 Task: Search one way flight ticket for 2 adults, 4 children and 1 infant on lap in business from San Juan: Fernando Luis Ribas Dominicci Airport (isla Grande Airport) to Rockford: Chicago Rockford International Airport(was Northwest Chicagoland Regional Airport At Rockford) on 5-1-2023. Choice of flights is Westjet. Price is upto 88000. Outbound departure time preference is 22:45.
Action: Mouse moved to (284, 379)
Screenshot: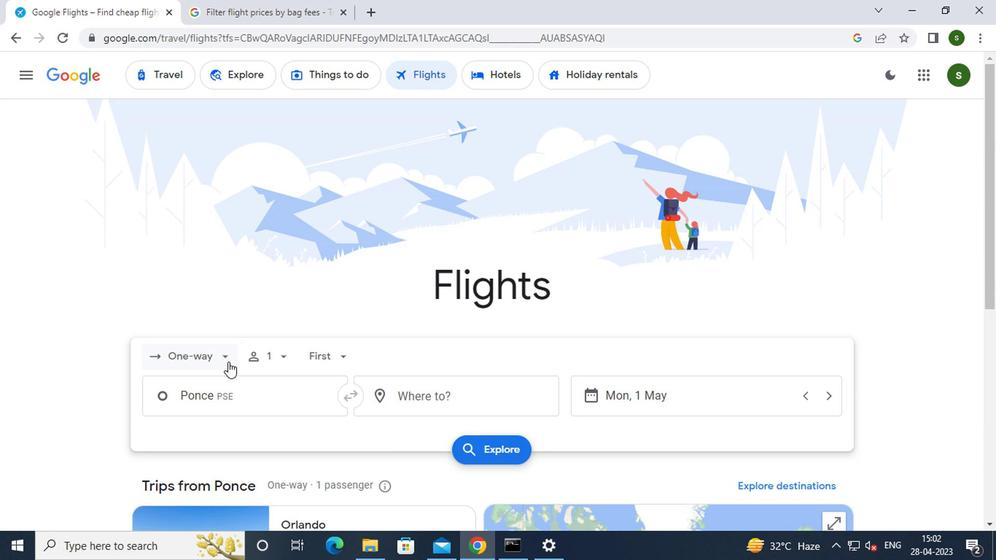 
Action: Mouse pressed left at (284, 379)
Screenshot: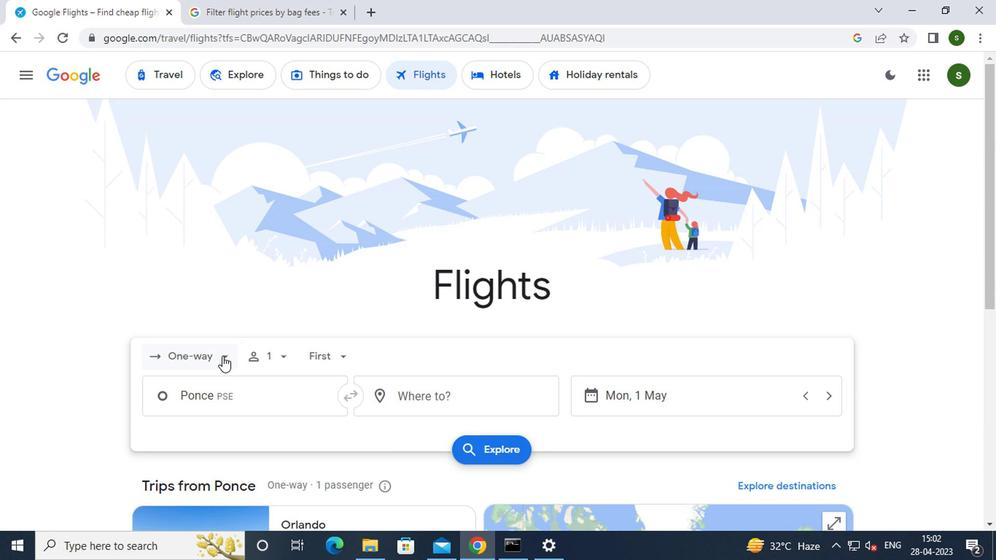 
Action: Mouse moved to (283, 421)
Screenshot: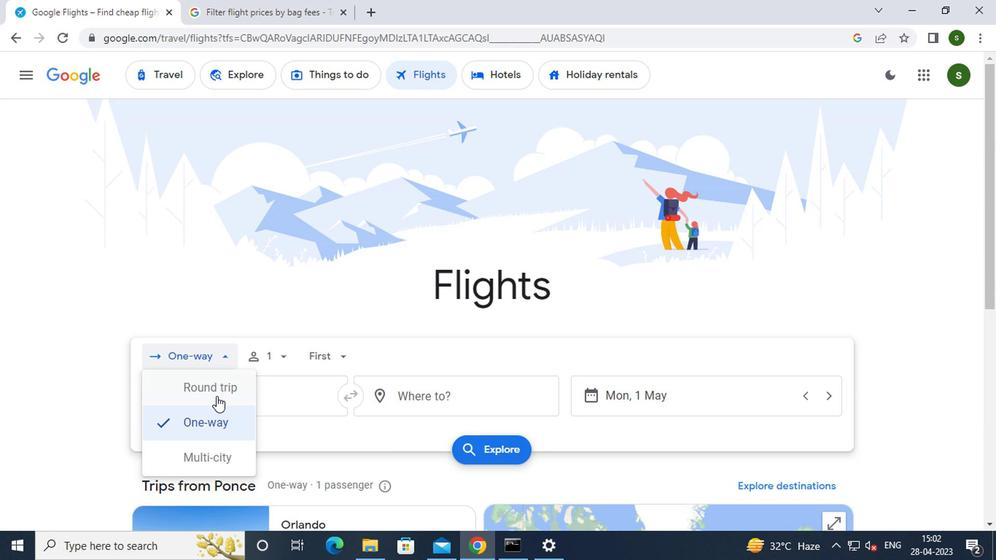 
Action: Mouse pressed left at (283, 421)
Screenshot: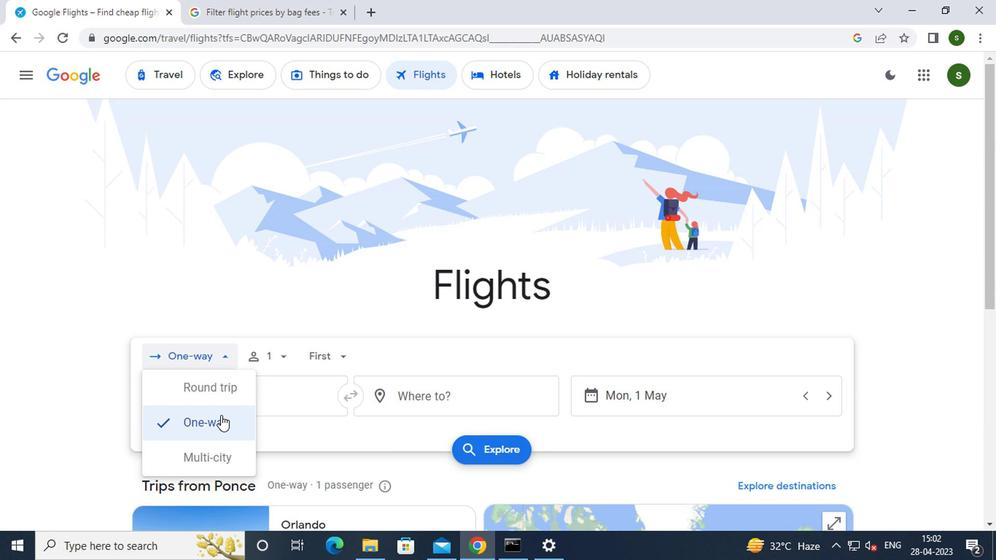 
Action: Mouse moved to (328, 376)
Screenshot: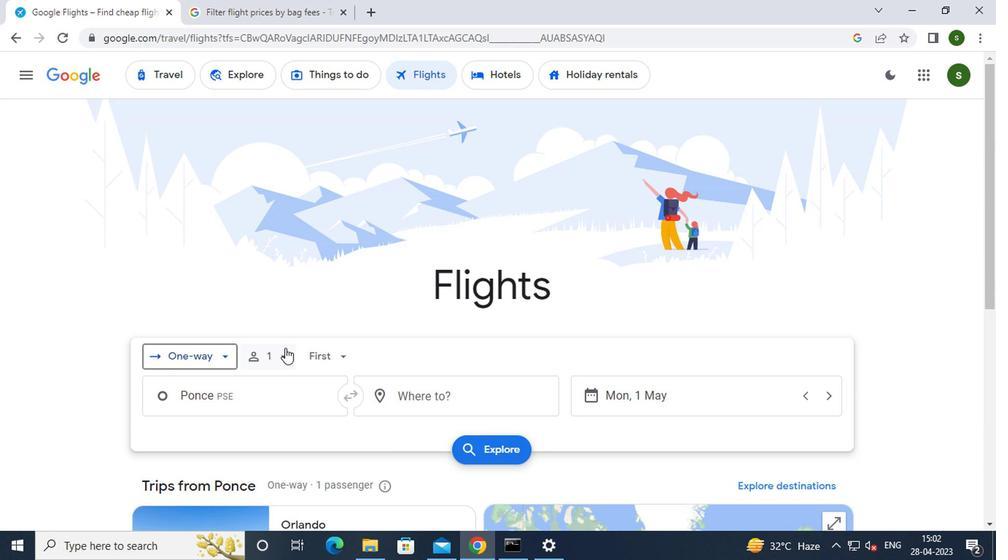 
Action: Mouse pressed left at (328, 376)
Screenshot: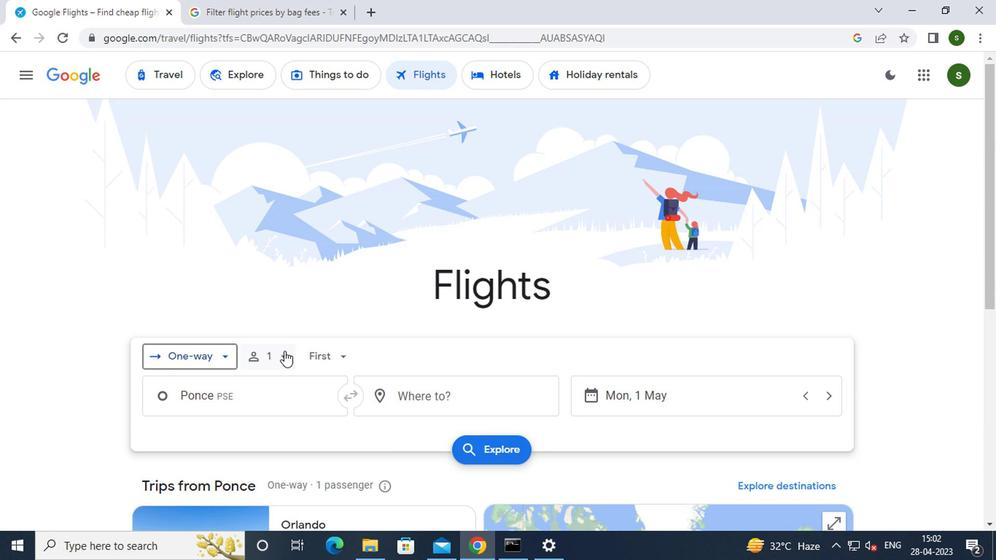 
Action: Mouse moved to (407, 404)
Screenshot: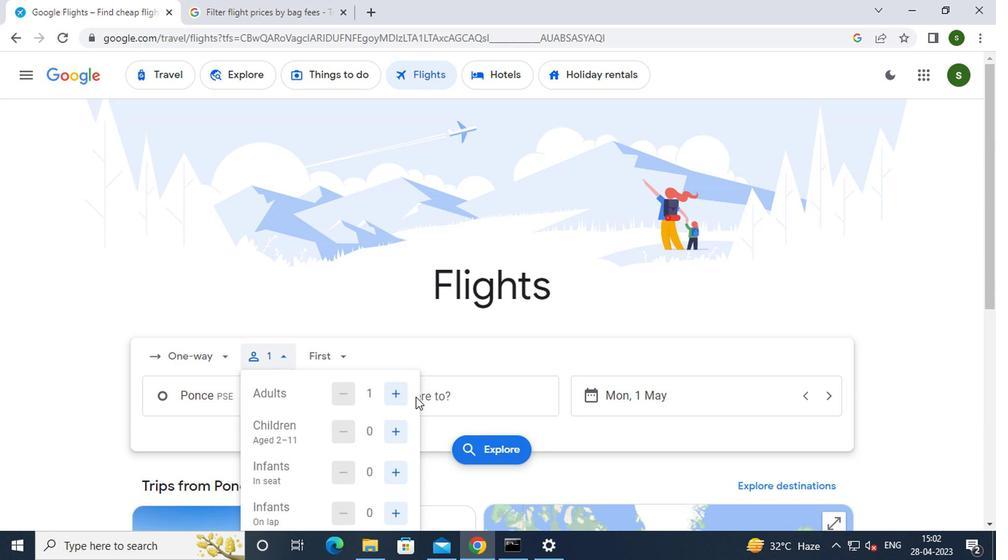 
Action: Mouse pressed left at (407, 404)
Screenshot: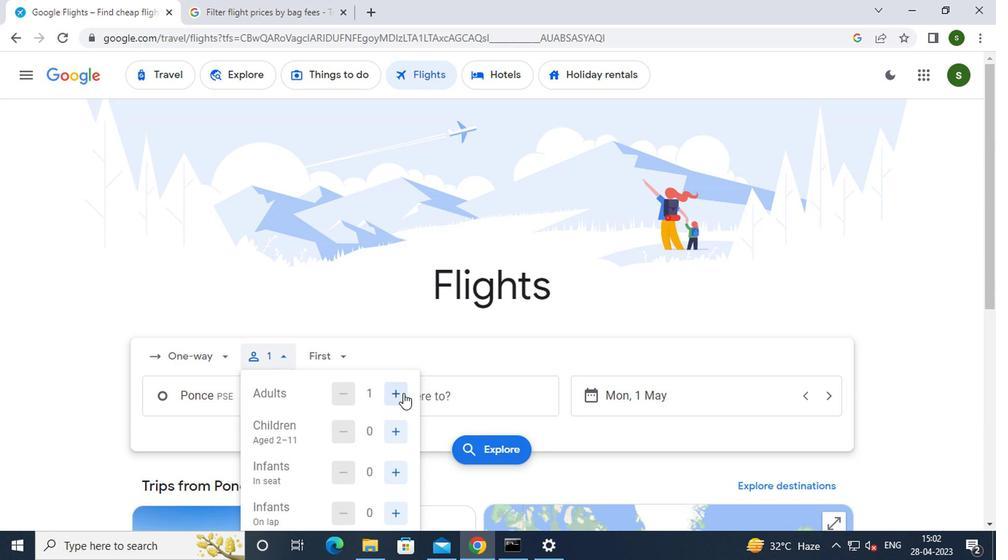 
Action: Mouse moved to (408, 434)
Screenshot: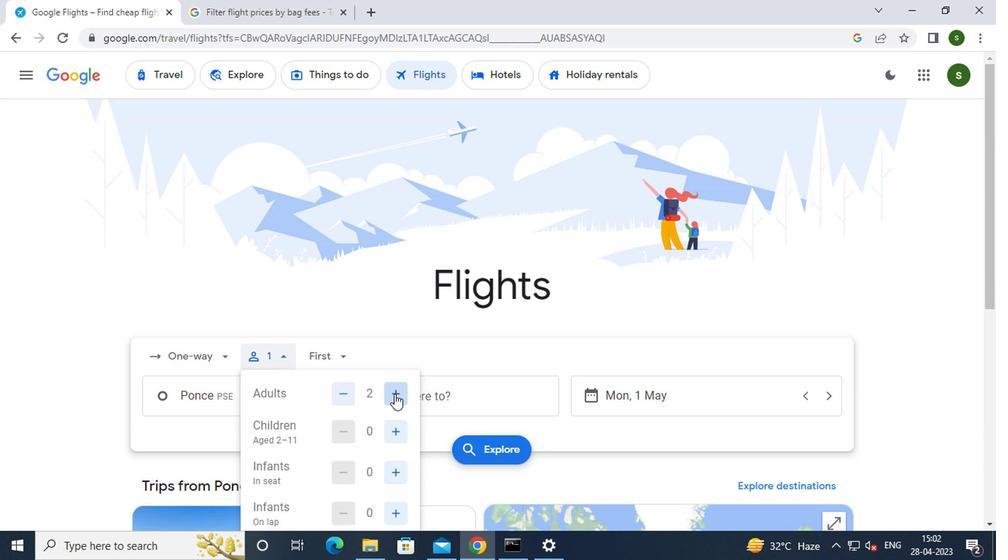 
Action: Mouse pressed left at (408, 434)
Screenshot: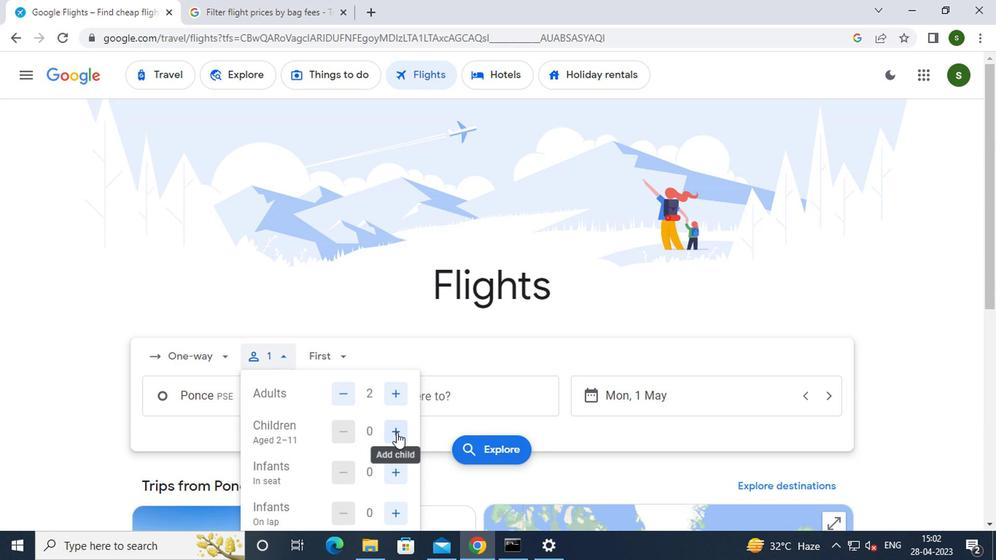 
Action: Mouse pressed left at (408, 434)
Screenshot: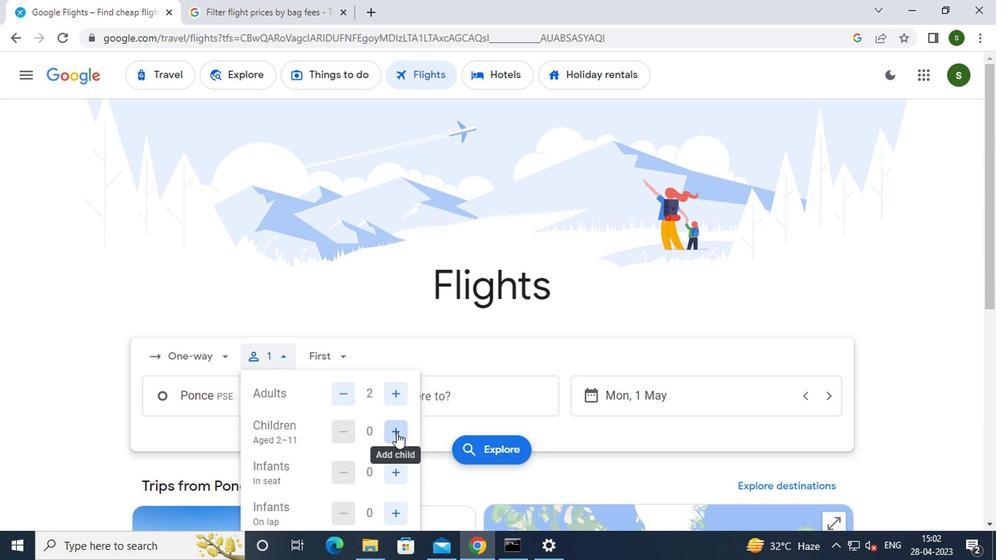 
Action: Mouse pressed left at (408, 434)
Screenshot: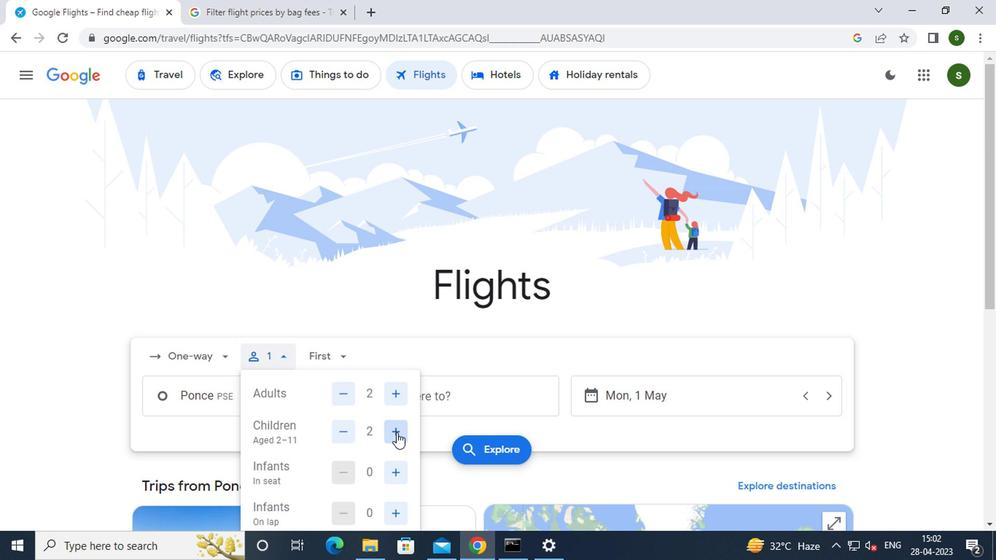 
Action: Mouse pressed left at (408, 434)
Screenshot: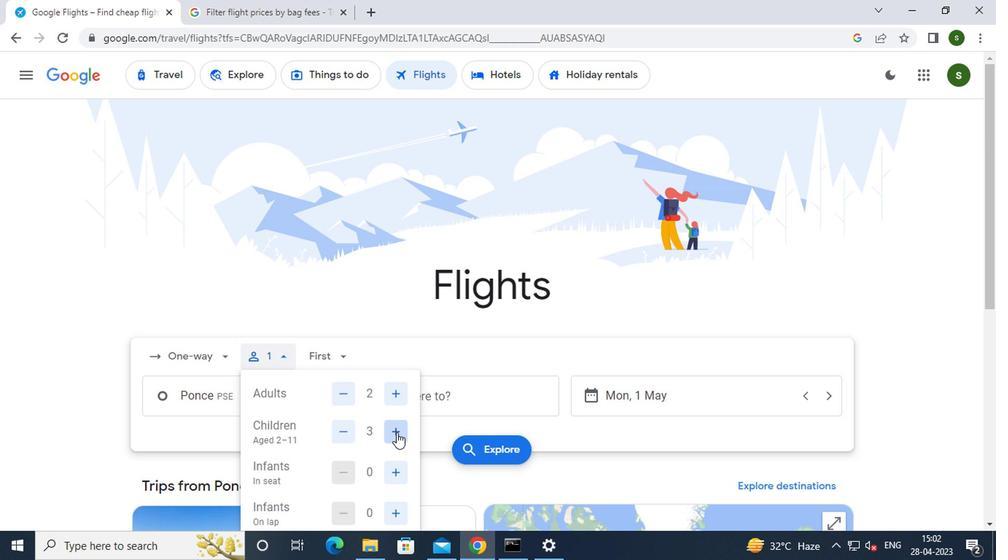 
Action: Mouse moved to (406, 493)
Screenshot: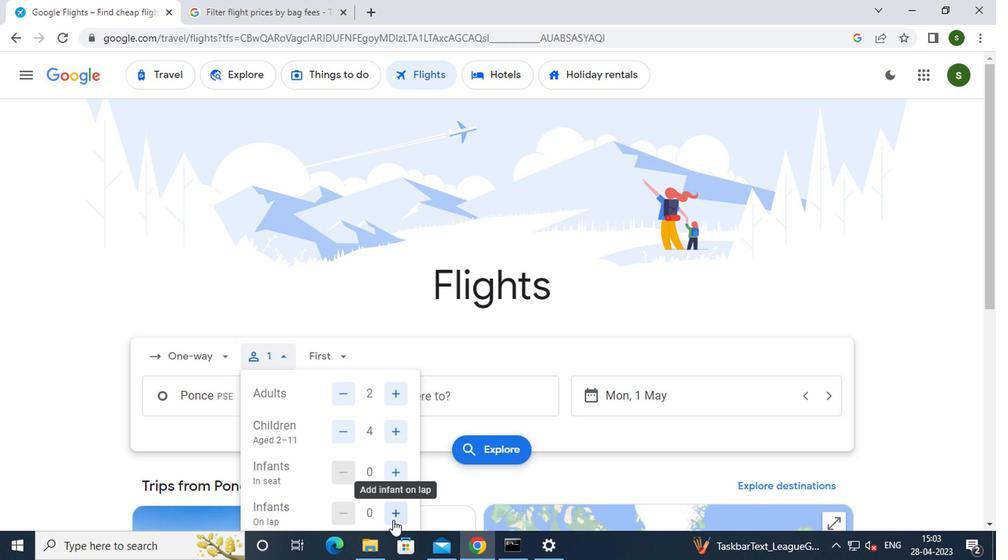 
Action: Mouse pressed left at (406, 493)
Screenshot: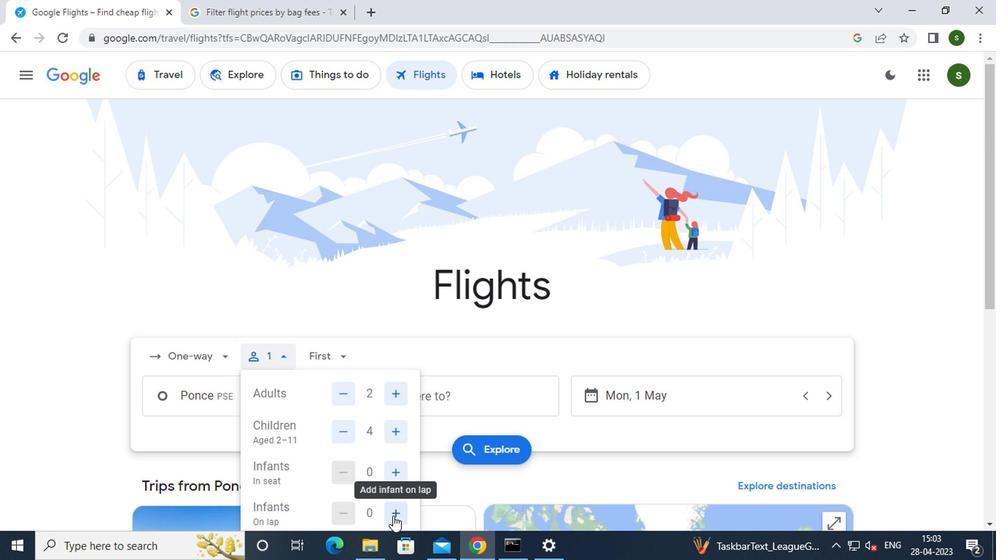 
Action: Mouse moved to (371, 374)
Screenshot: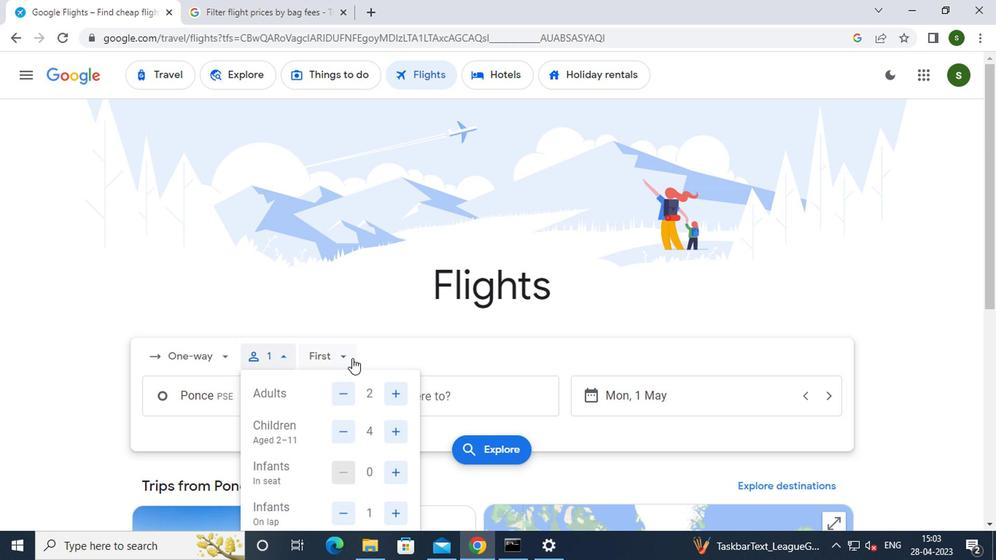 
Action: Mouse pressed left at (371, 374)
Screenshot: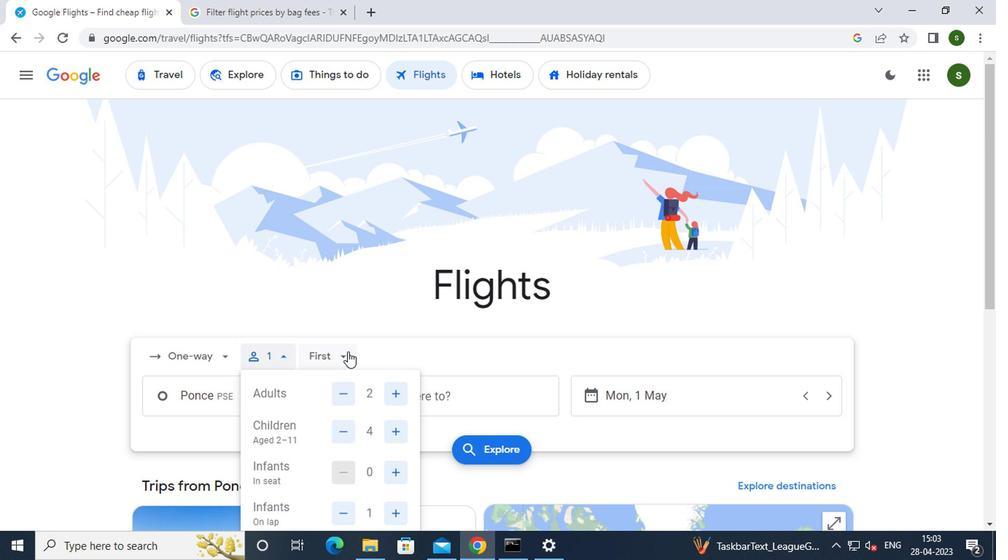 
Action: Mouse moved to (402, 455)
Screenshot: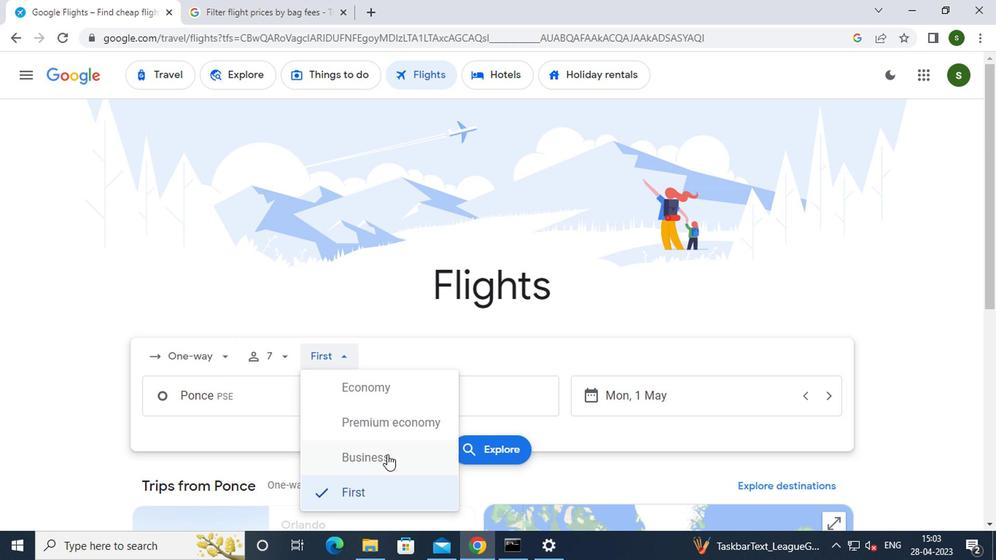 
Action: Mouse pressed left at (402, 455)
Screenshot: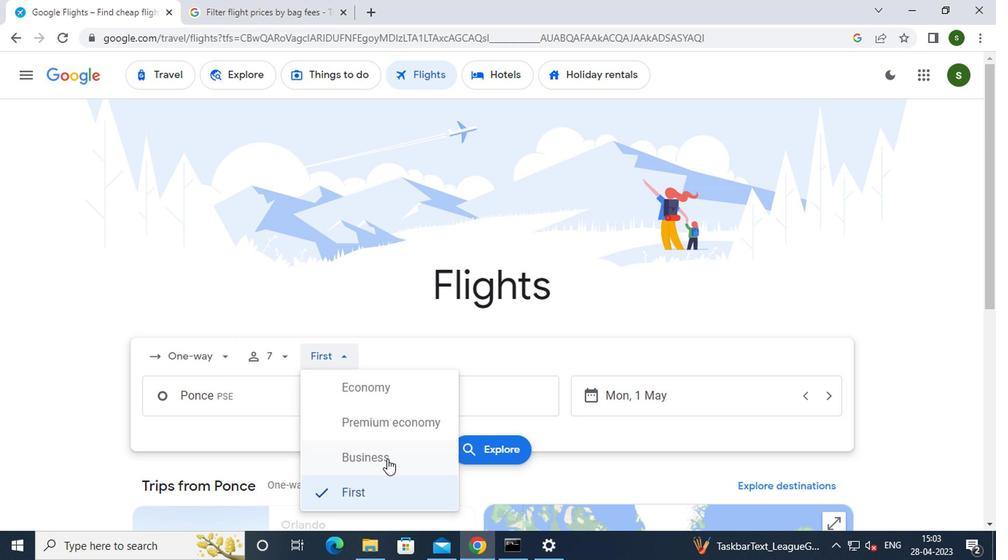 
Action: Mouse moved to (334, 414)
Screenshot: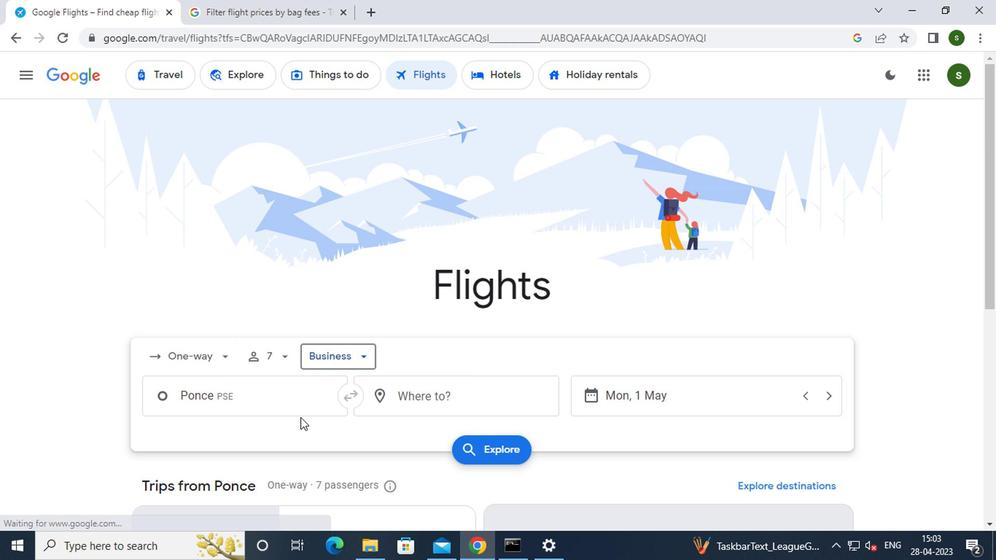 
Action: Mouse pressed left at (334, 414)
Screenshot: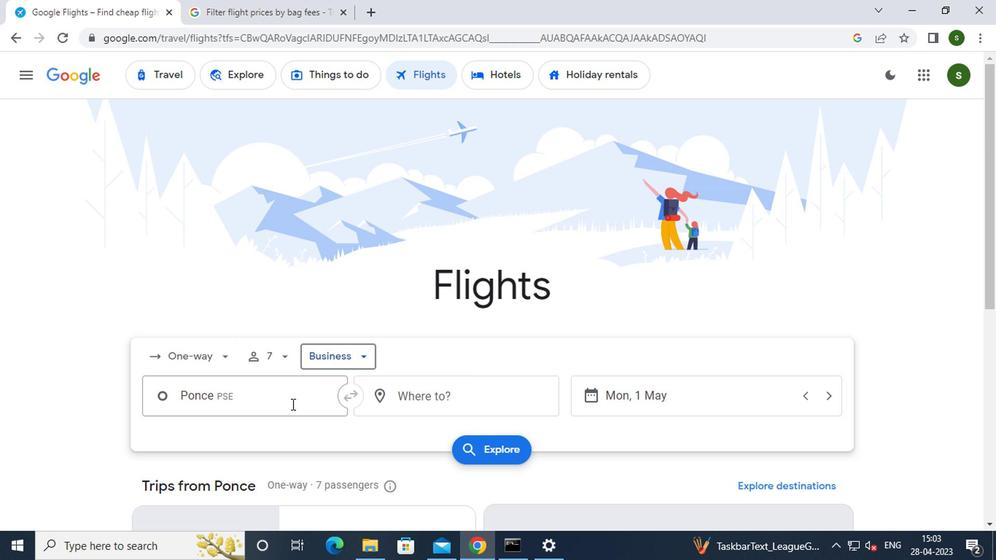 
Action: Key pressed s<Key.caps_lock>an<Key.space><Key.caps_lock>j<Key.caps_lock>uan
Screenshot: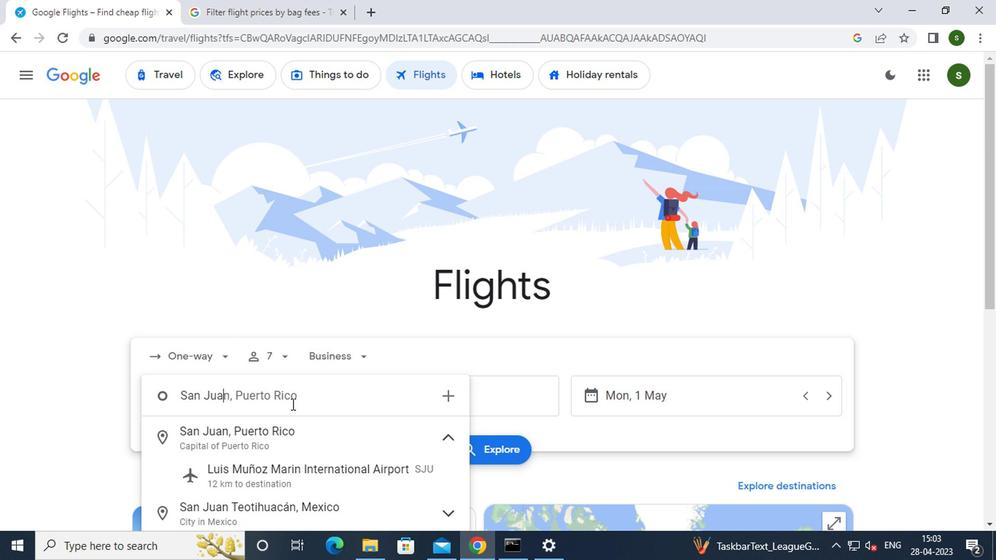
Action: Mouse scrolled (334, 413) with delta (0, 0)
Screenshot: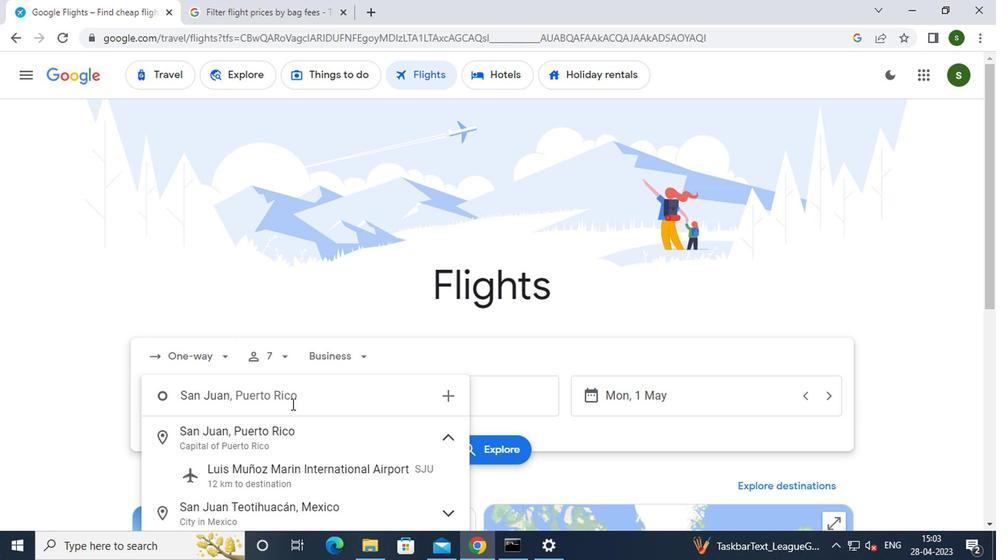 
Action: Mouse scrolled (334, 413) with delta (0, 0)
Screenshot: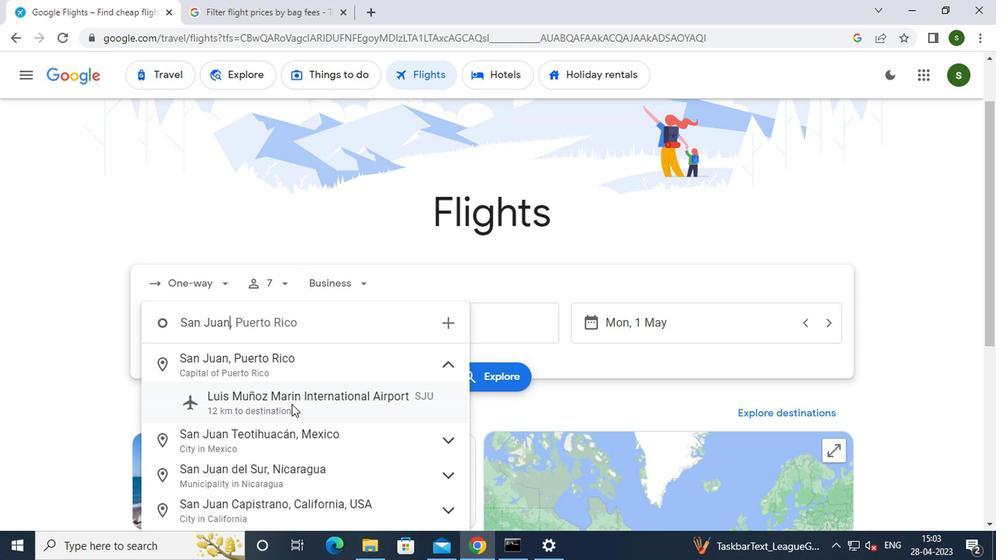 
Action: Mouse moved to (325, 302)
Screenshot: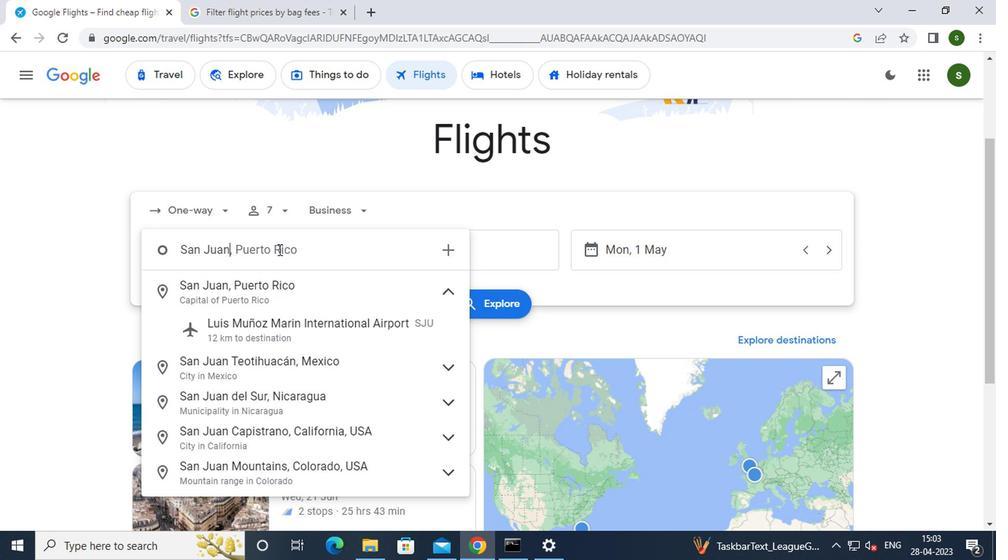 
Action: Key pressed <Key.backspace><Key.backspace><Key.backspace><Key.backspace><Key.backspace><Key.backspace><Key.backspace><Key.backspace><Key.backspace><Key.caps_lock>f<Key.caps_lock>ernando<Key.space>
Screenshot: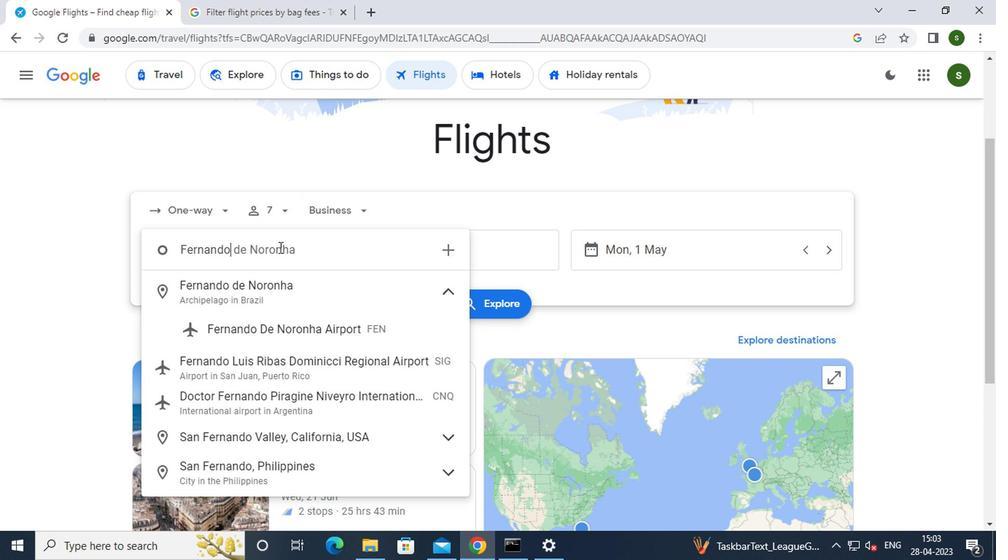 
Action: Mouse moved to (352, 383)
Screenshot: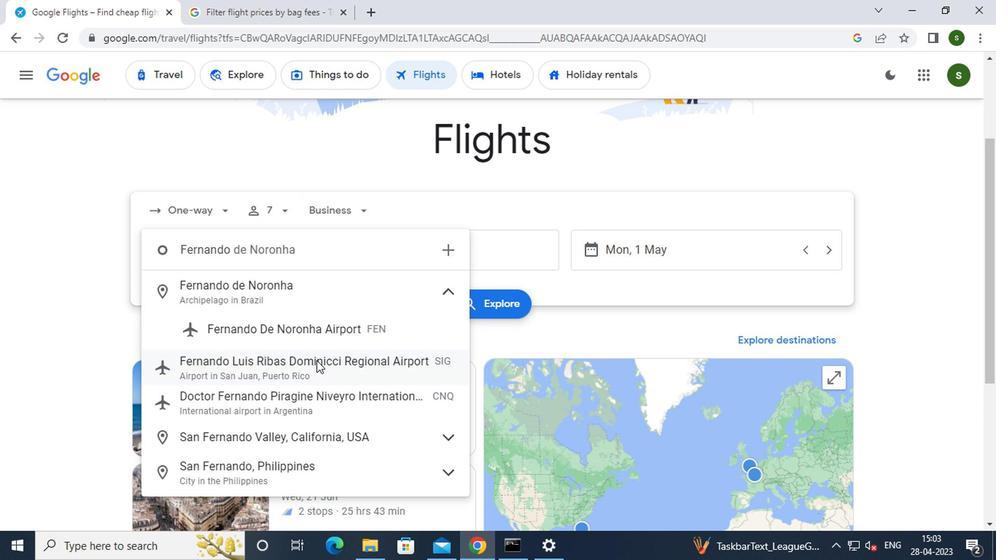 
Action: Mouse pressed left at (352, 383)
Screenshot: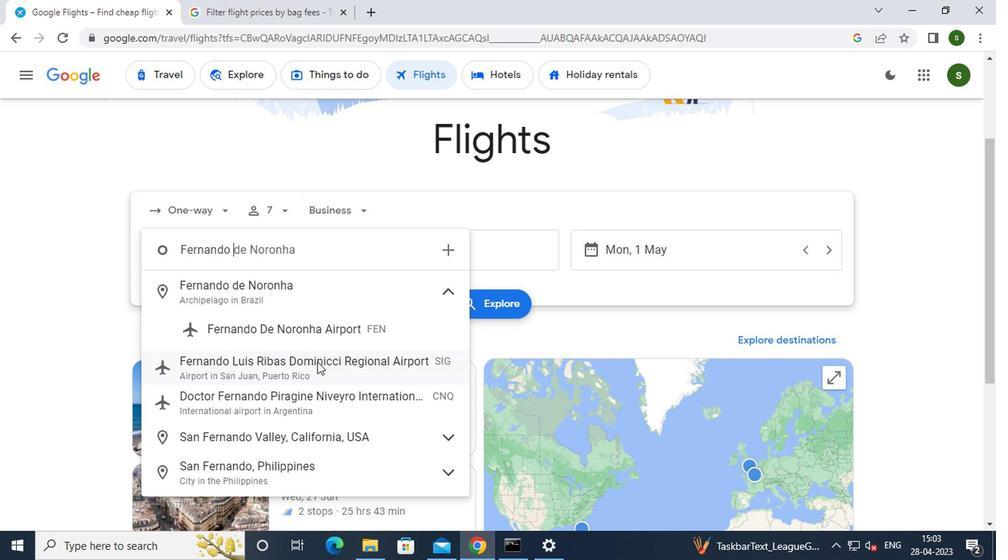 
Action: Mouse moved to (442, 307)
Screenshot: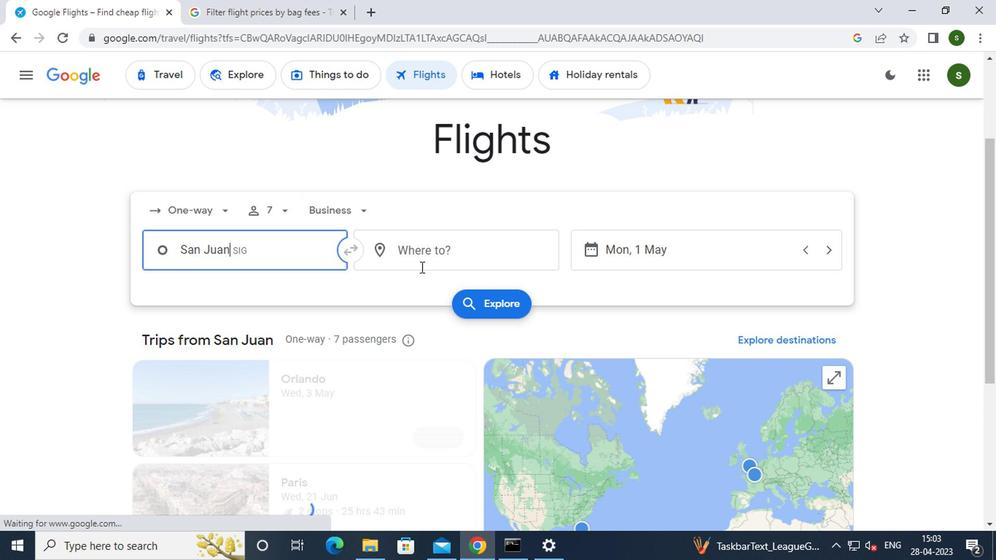 
Action: Mouse pressed left at (442, 307)
Screenshot: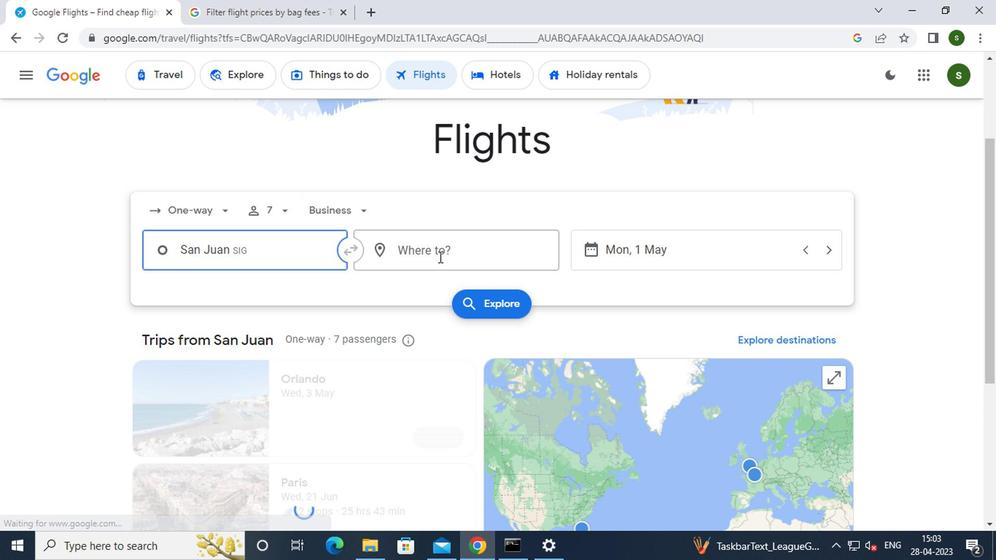 
Action: Key pressed <Key.caps_lock>r<Key.caps_lock>ockford
Screenshot: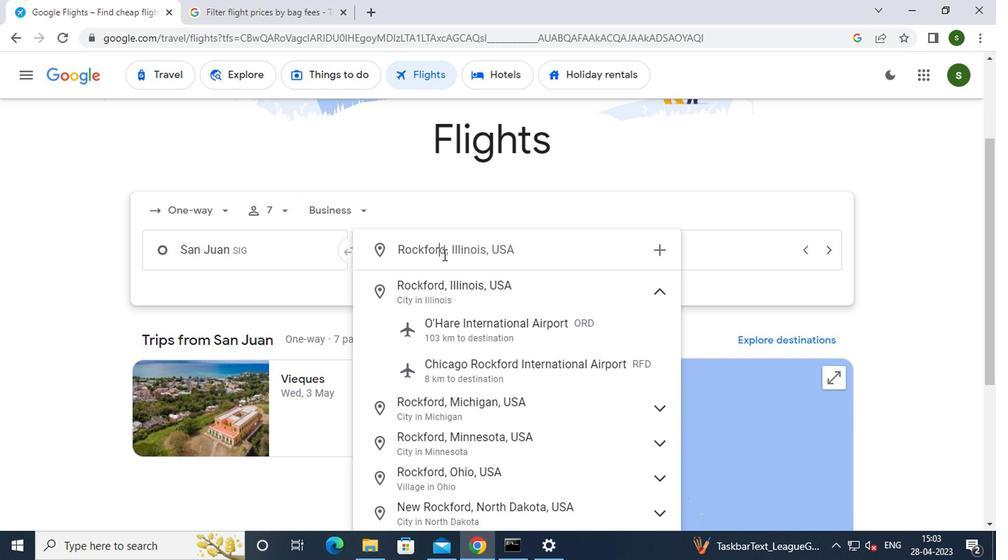 
Action: Mouse moved to (490, 390)
Screenshot: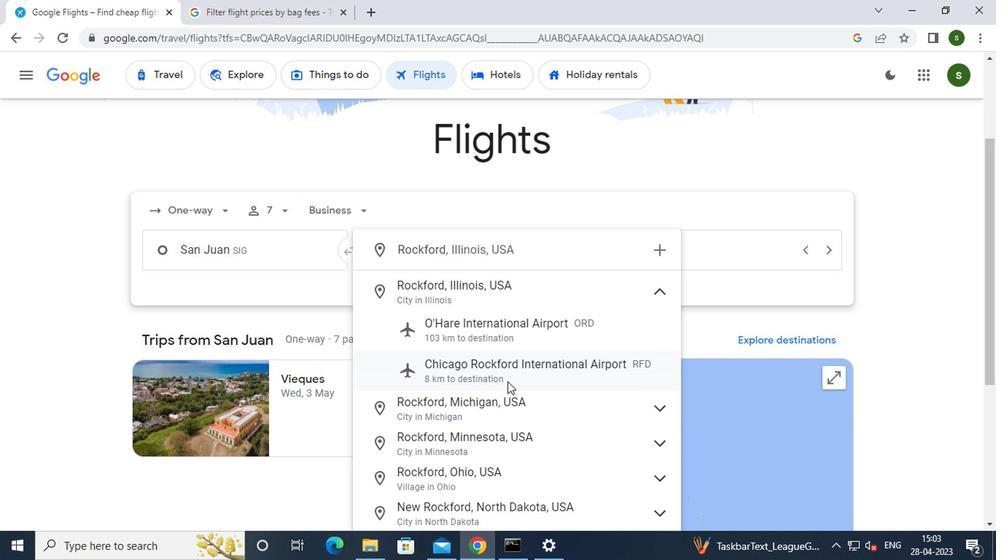 
Action: Mouse pressed left at (490, 390)
Screenshot: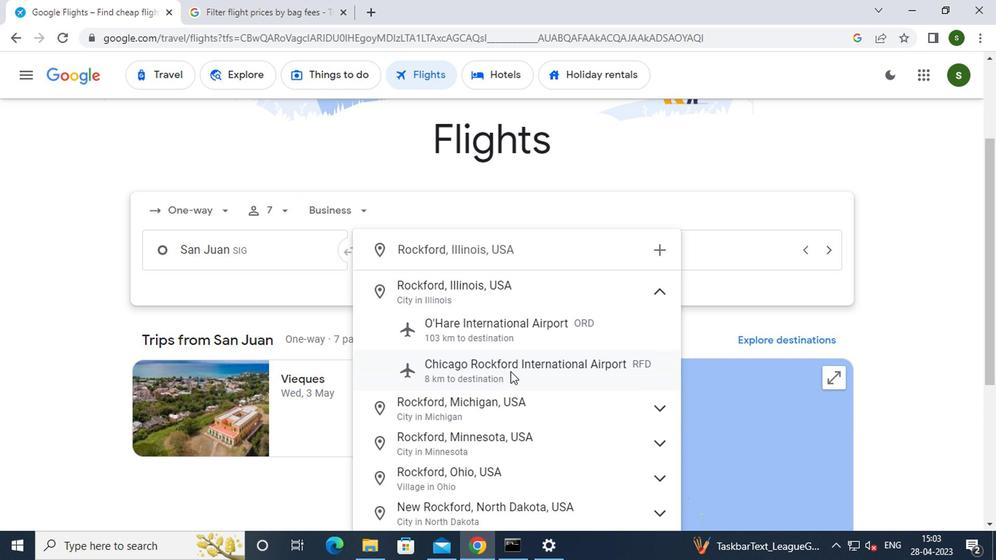 
Action: Mouse moved to (610, 305)
Screenshot: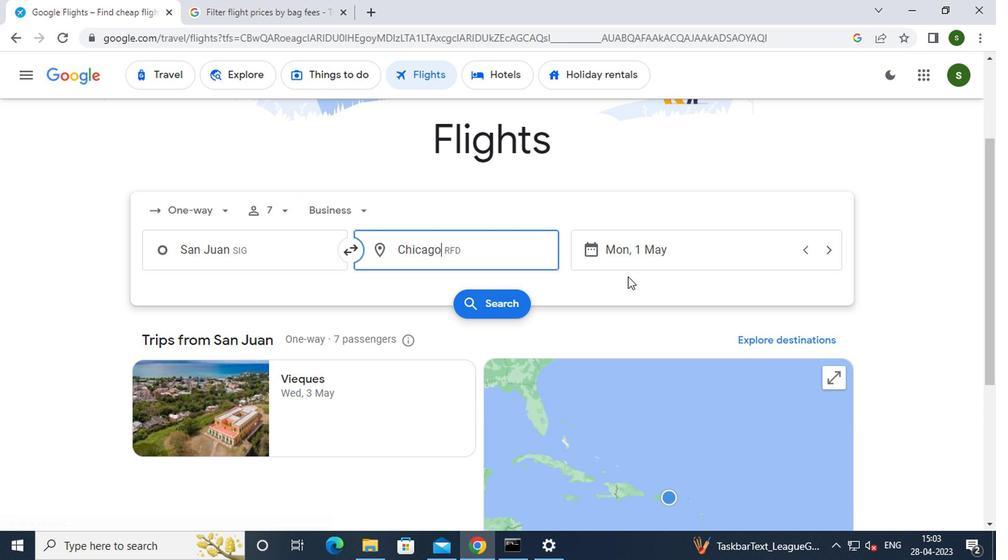 
Action: Mouse pressed left at (610, 305)
Screenshot: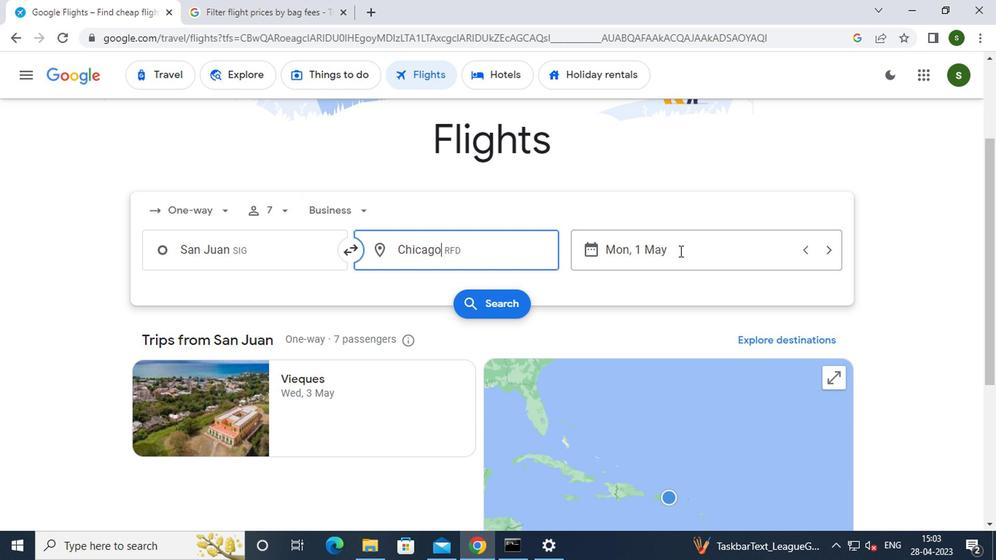 
Action: Mouse moved to (581, 316)
Screenshot: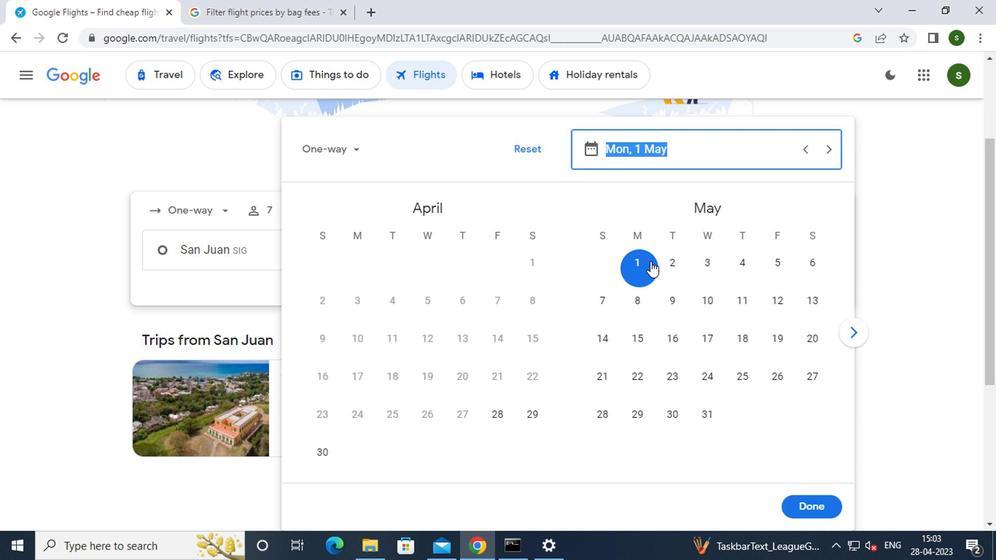 
Action: Mouse pressed left at (581, 316)
Screenshot: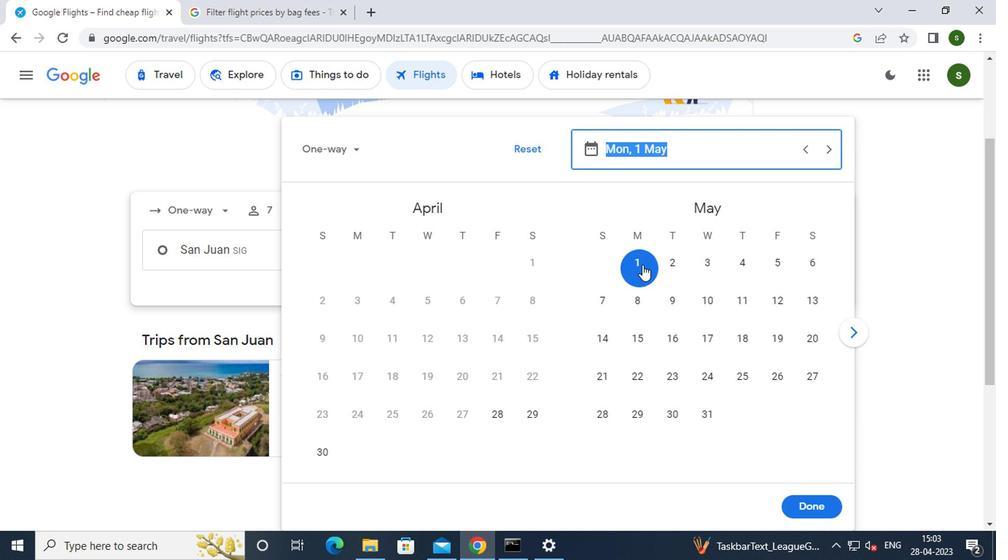 
Action: Mouse moved to (695, 484)
Screenshot: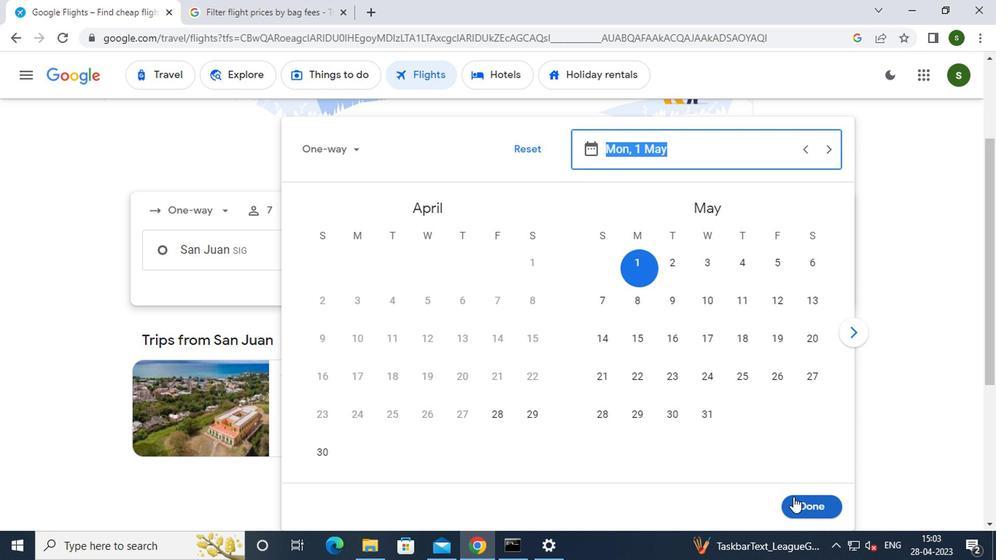 
Action: Mouse pressed left at (695, 484)
Screenshot: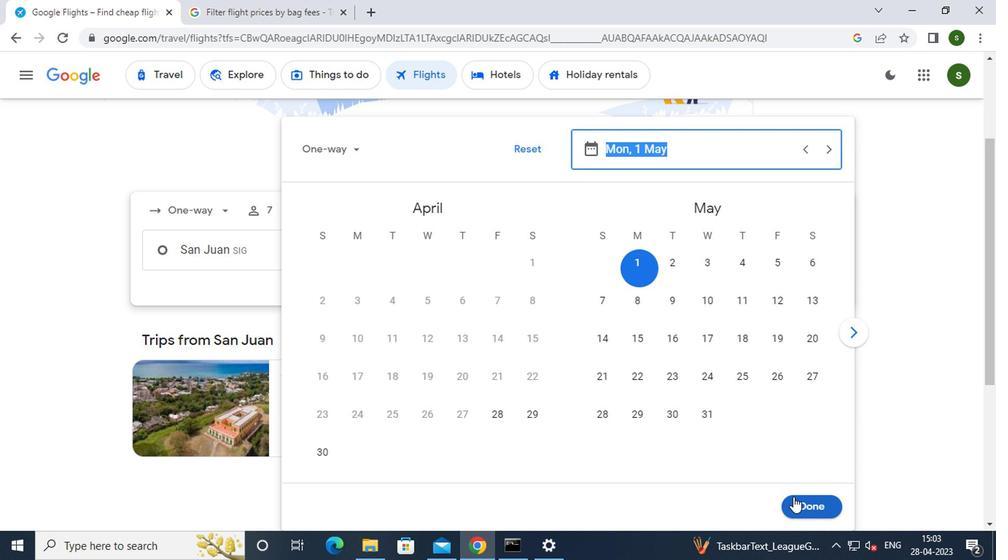 
Action: Mouse moved to (477, 349)
Screenshot: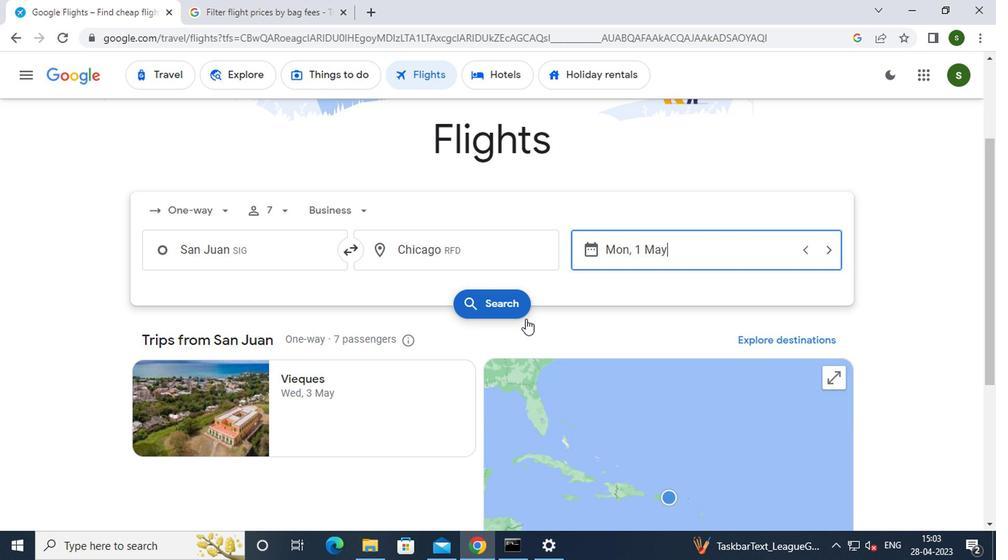 
Action: Mouse pressed left at (477, 349)
Screenshot: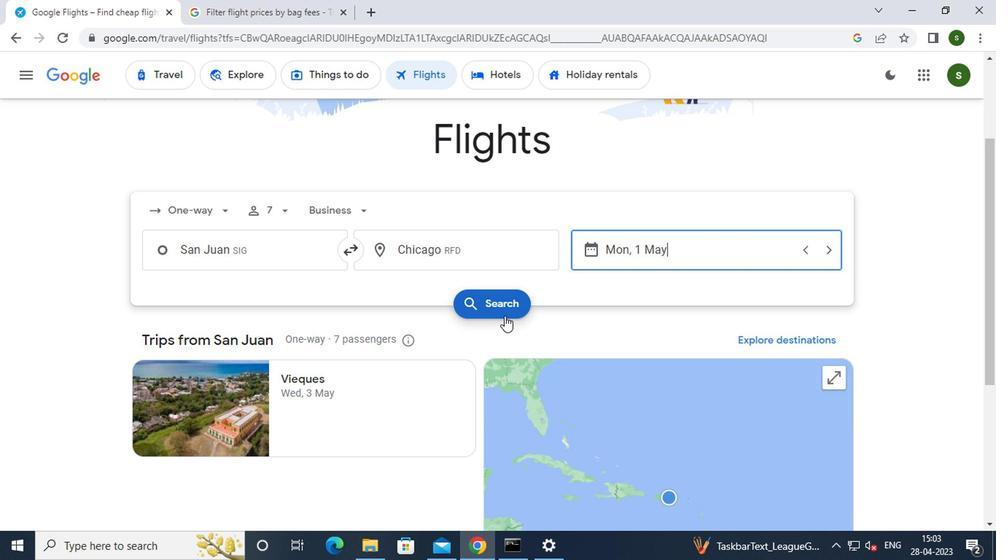 
Action: Mouse moved to (239, 274)
Screenshot: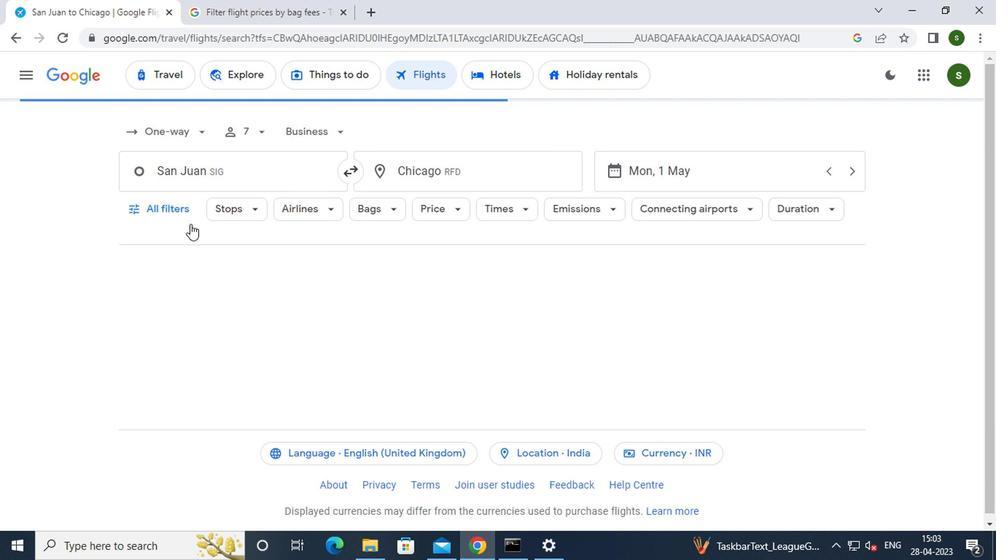 
Action: Mouse pressed left at (239, 274)
Screenshot: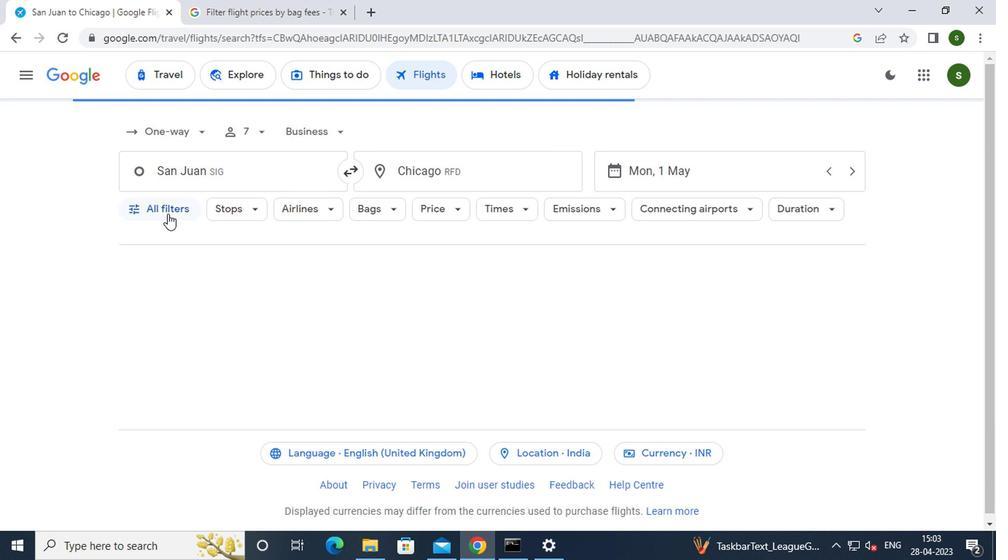 
Action: Mouse moved to (319, 359)
Screenshot: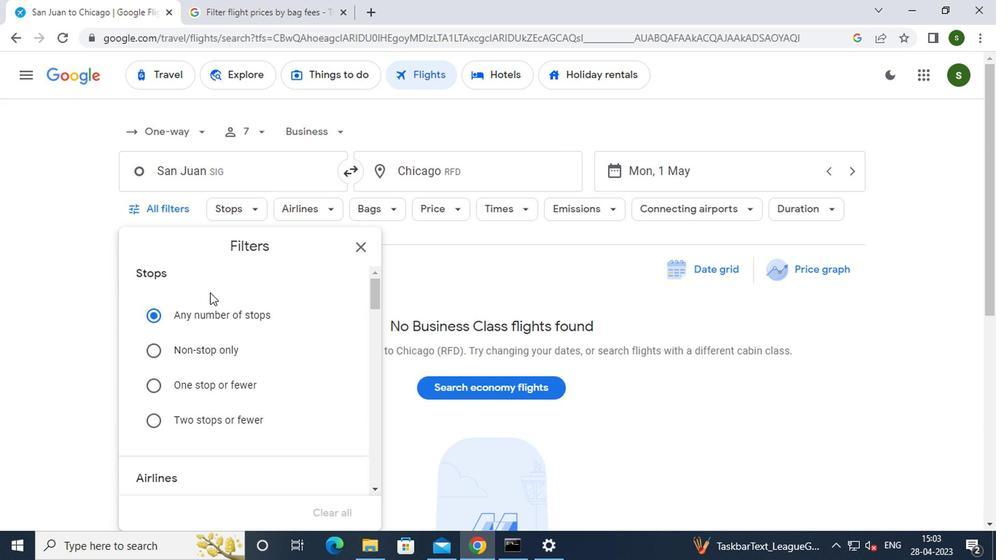 
Action: Mouse scrolled (319, 358) with delta (0, 0)
Screenshot: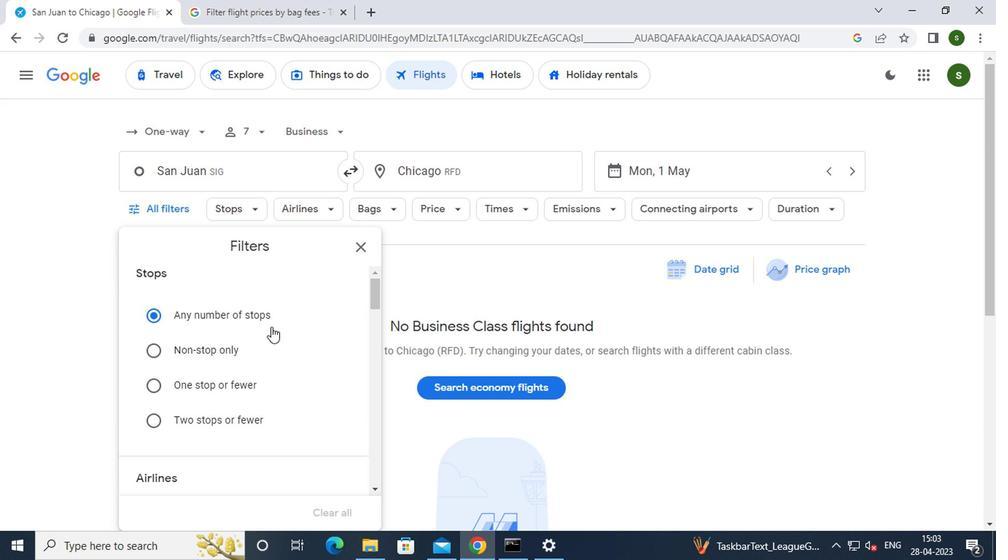 
Action: Mouse scrolled (319, 358) with delta (0, 0)
Screenshot: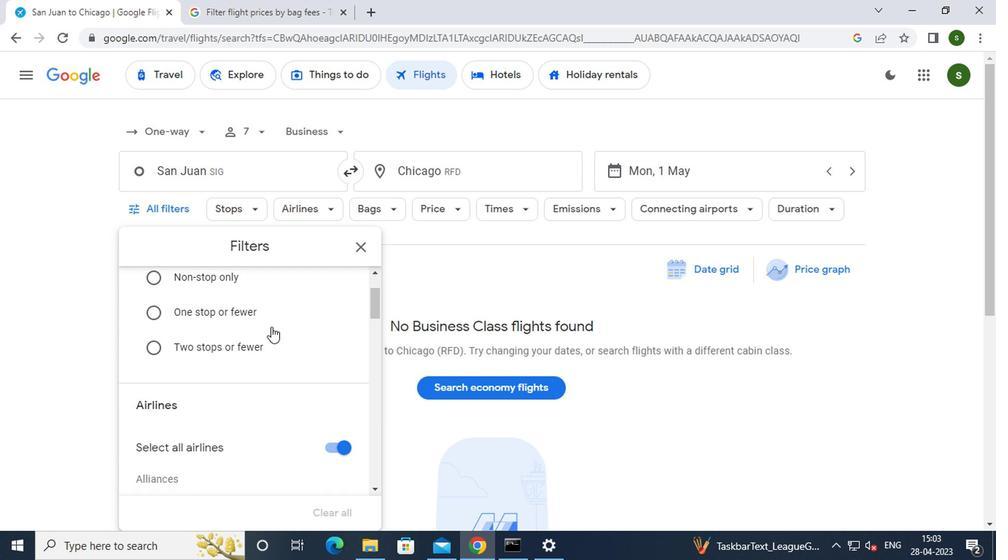 
Action: Mouse moved to (369, 389)
Screenshot: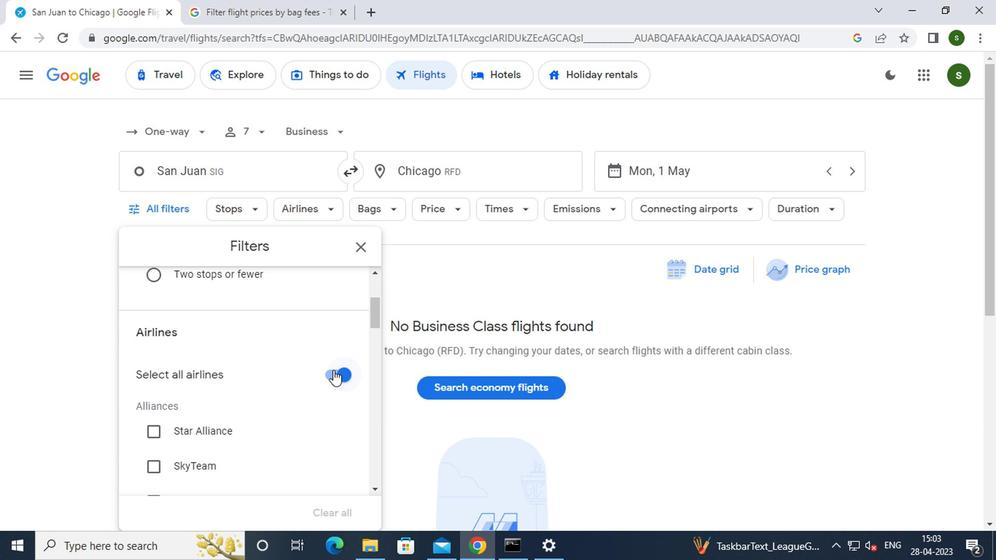 
Action: Mouse pressed left at (369, 389)
Screenshot: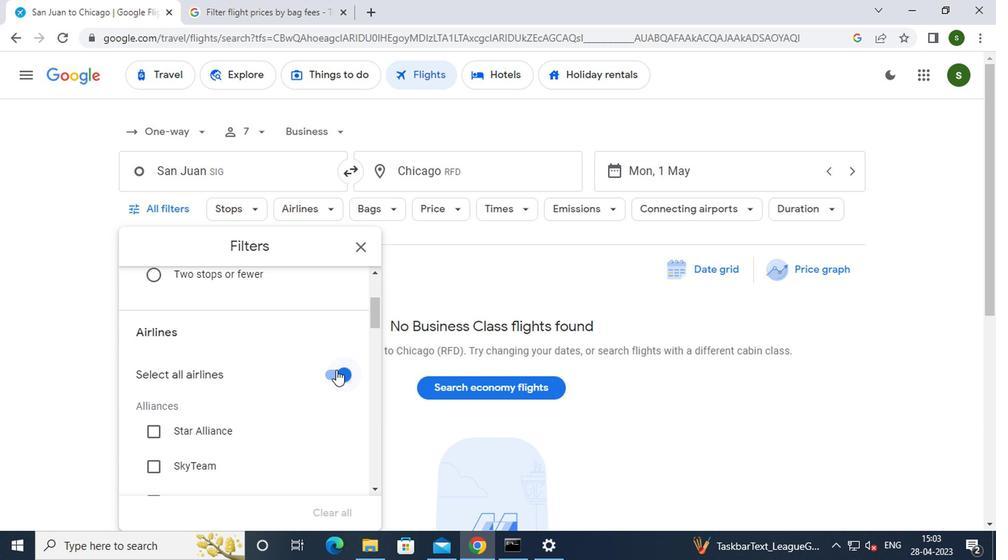 
Action: Mouse moved to (337, 389)
Screenshot: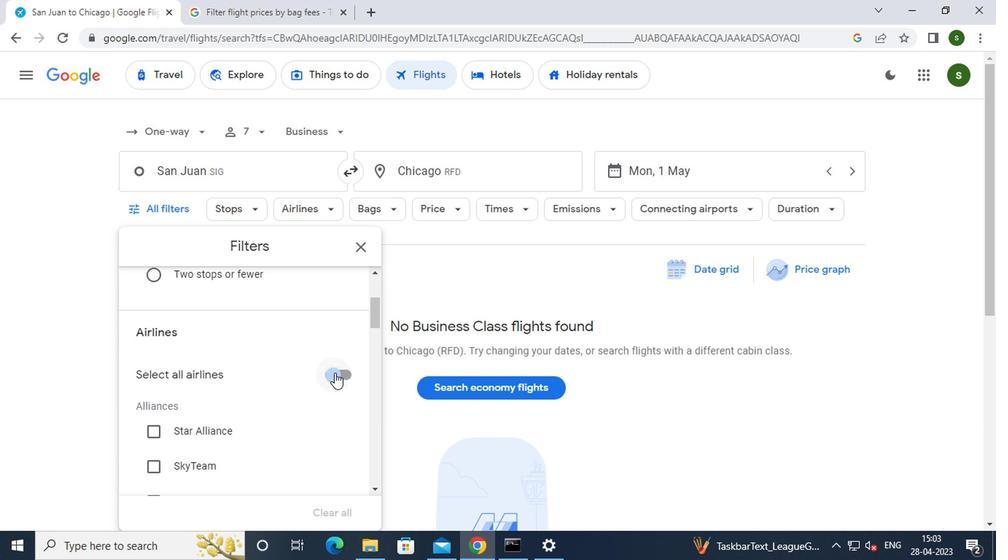 
Action: Mouse scrolled (337, 389) with delta (0, 0)
Screenshot: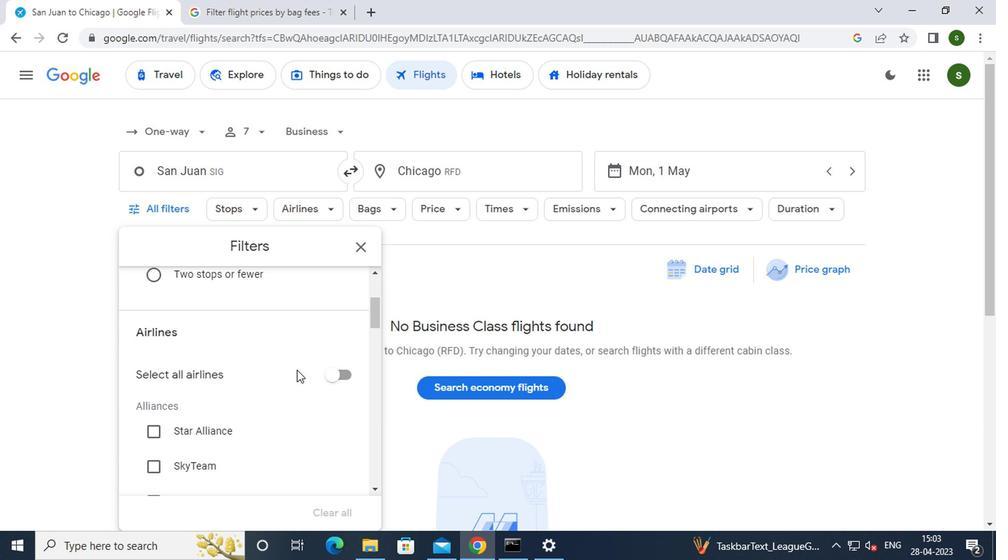 
Action: Mouse scrolled (337, 389) with delta (0, 0)
Screenshot: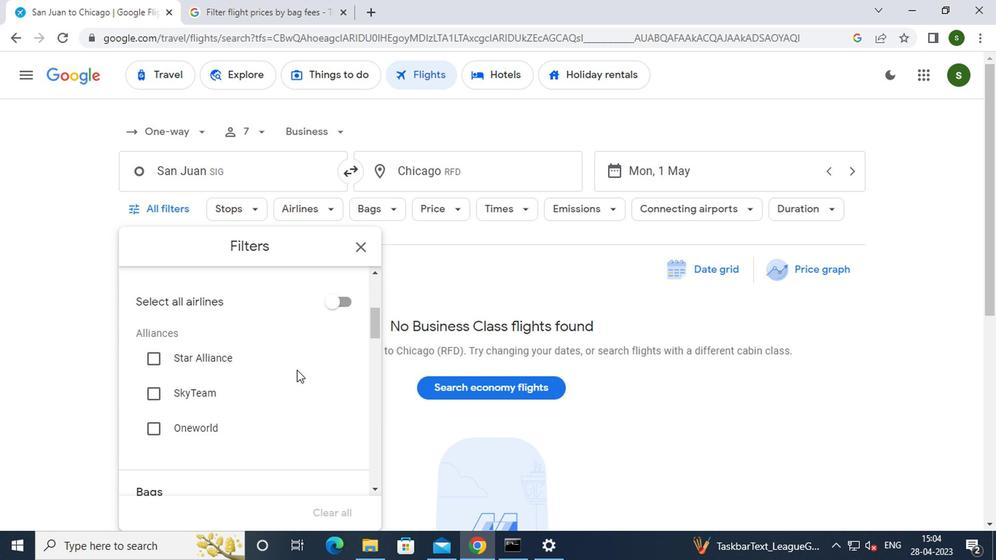 
Action: Mouse scrolled (337, 389) with delta (0, 0)
Screenshot: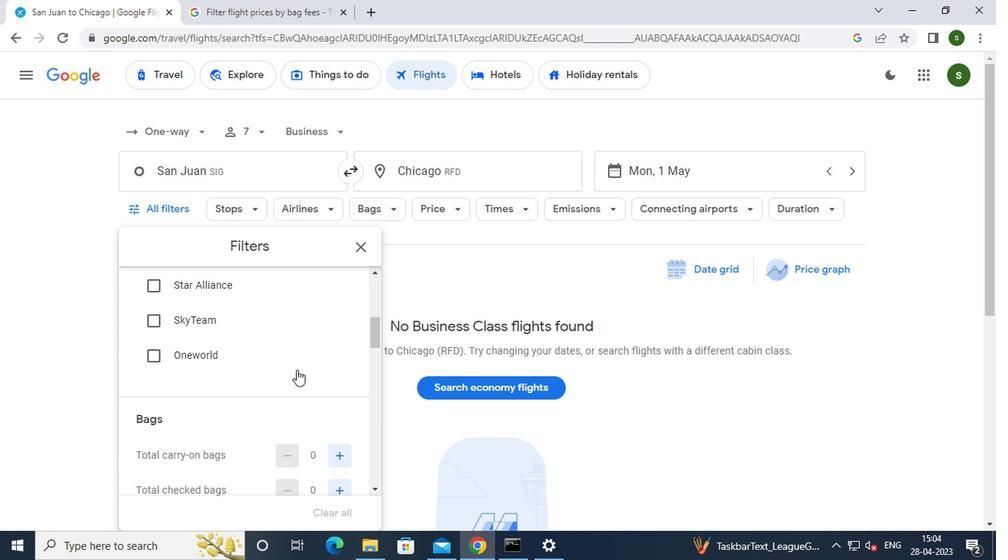
Action: Mouse scrolled (337, 389) with delta (0, 0)
Screenshot: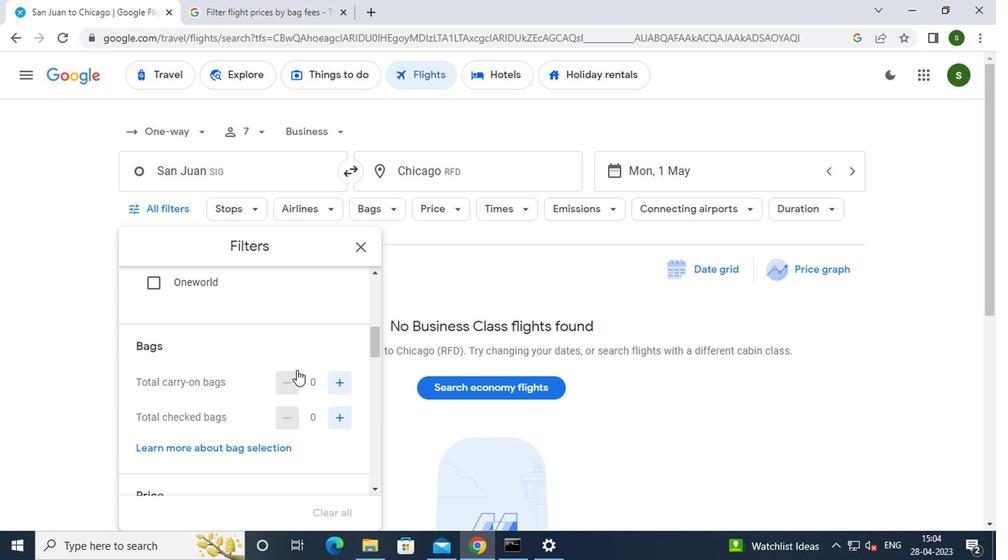 
Action: Mouse scrolled (337, 389) with delta (0, 0)
Screenshot: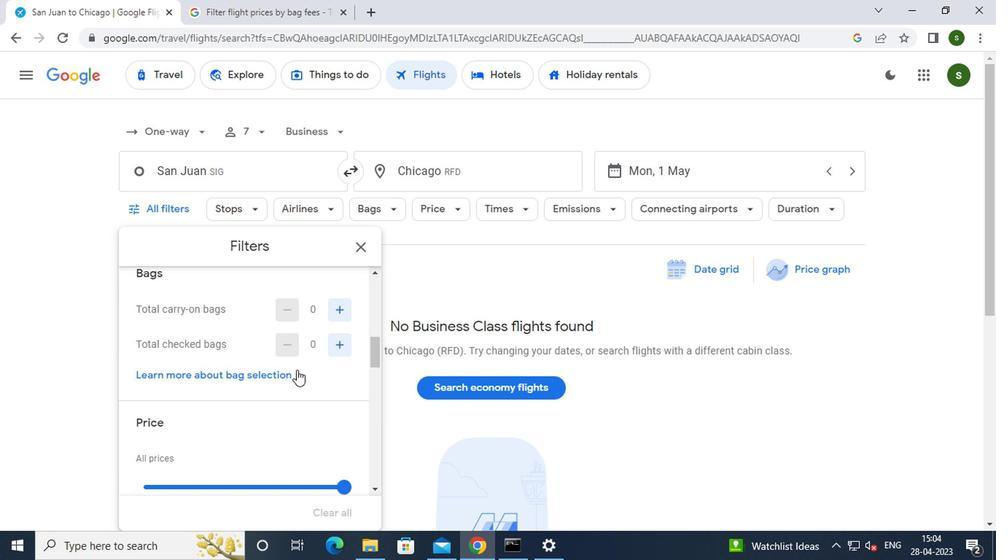 
Action: Mouse moved to (373, 422)
Screenshot: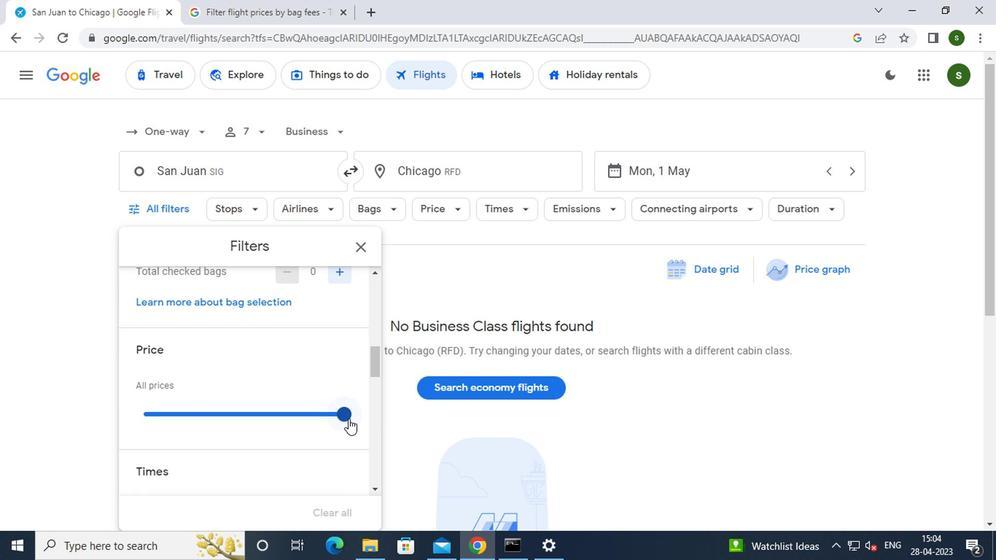 
Action: Mouse pressed left at (373, 422)
Screenshot: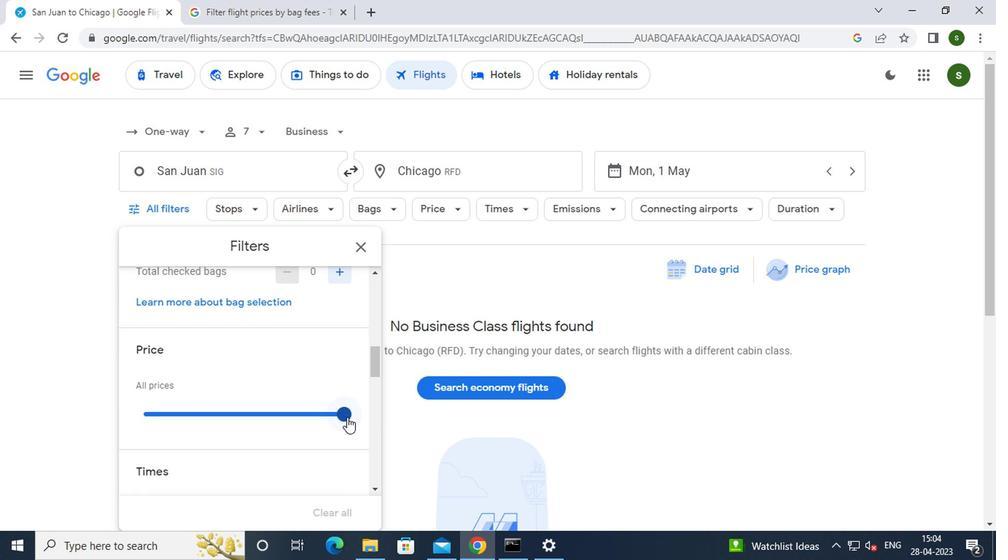 
Action: Mouse moved to (320, 422)
Screenshot: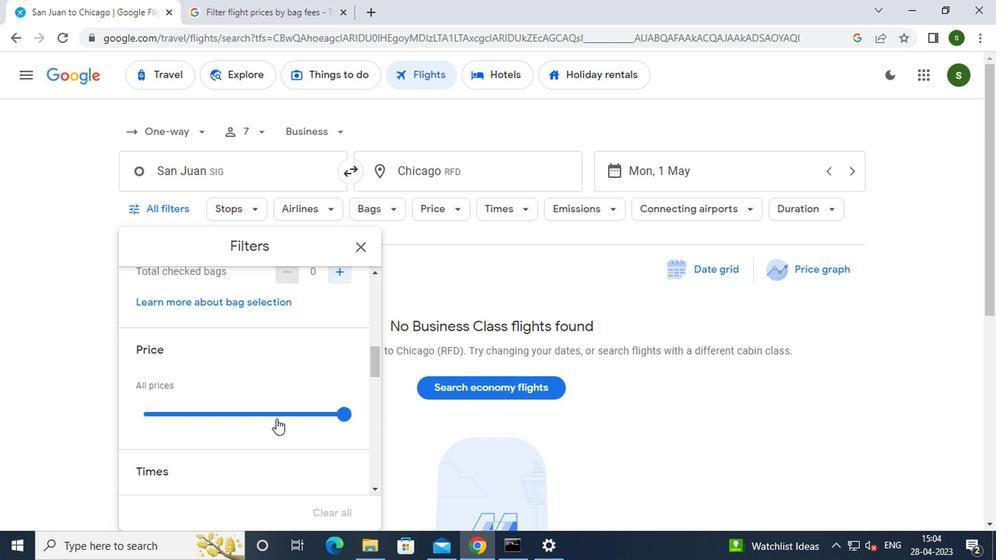 
Action: Mouse scrolled (320, 421) with delta (0, 0)
Screenshot: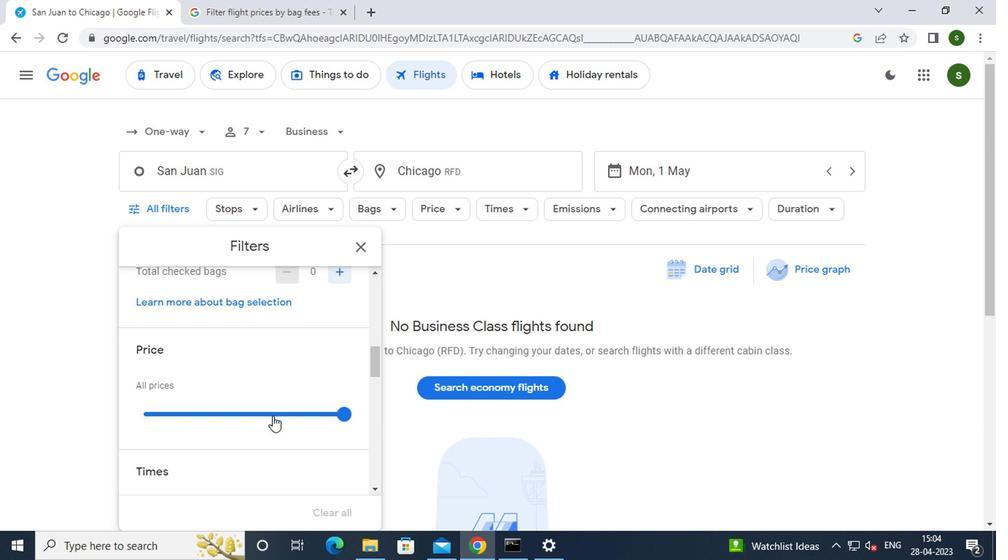 
Action: Mouse scrolled (320, 421) with delta (0, 0)
Screenshot: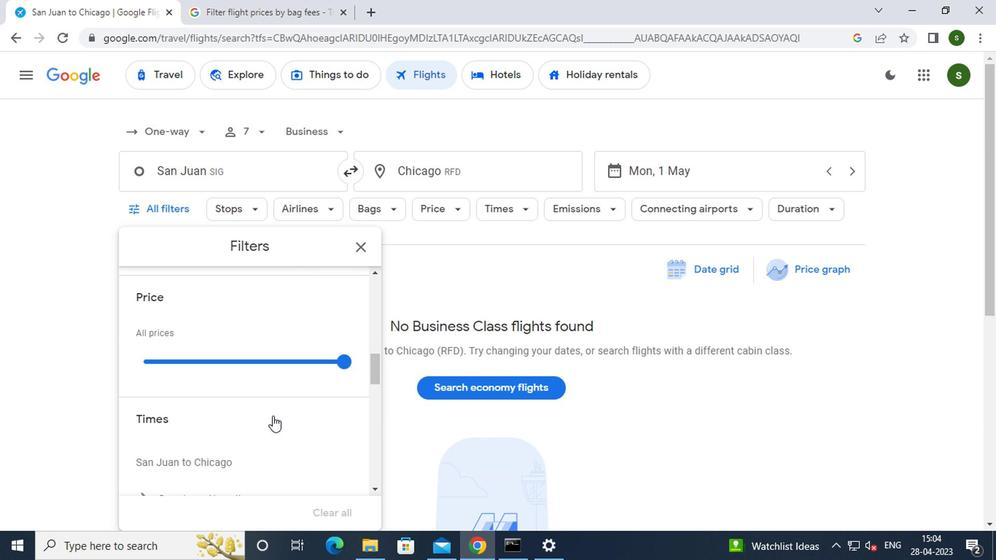 
Action: Mouse scrolled (320, 421) with delta (0, 0)
Screenshot: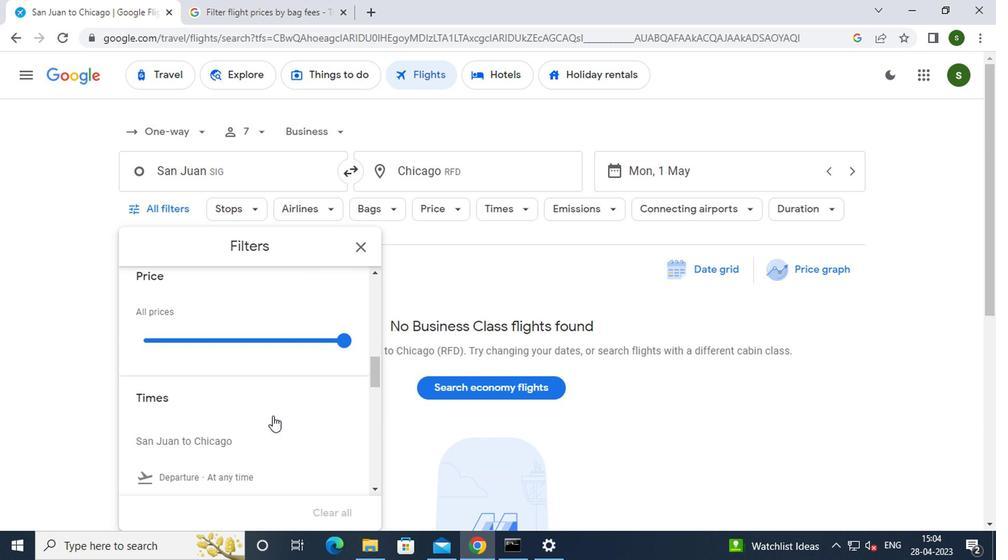 
Action: Mouse moved to (230, 382)
Screenshot: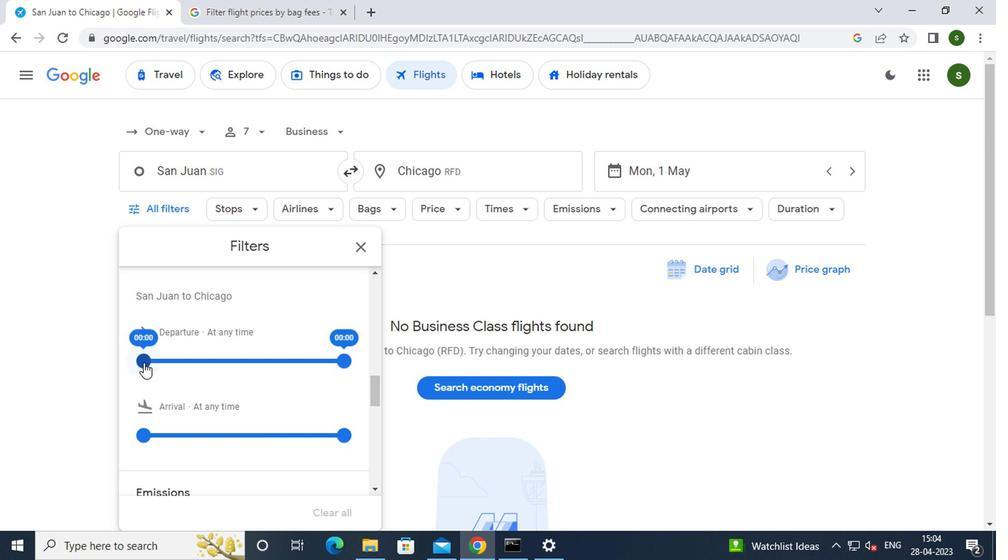 
Action: Mouse pressed left at (230, 382)
Screenshot: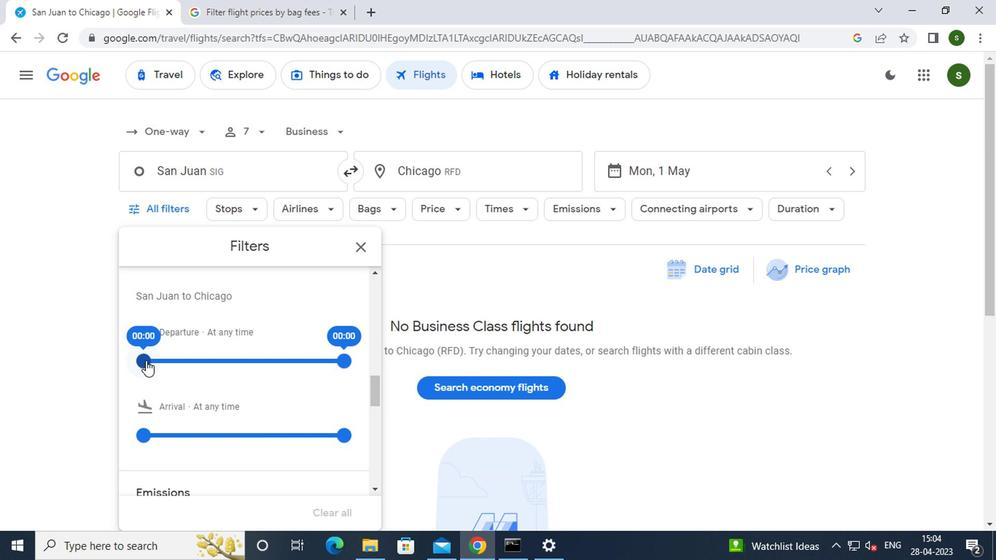 
Action: Mouse moved to (444, 324)
Screenshot: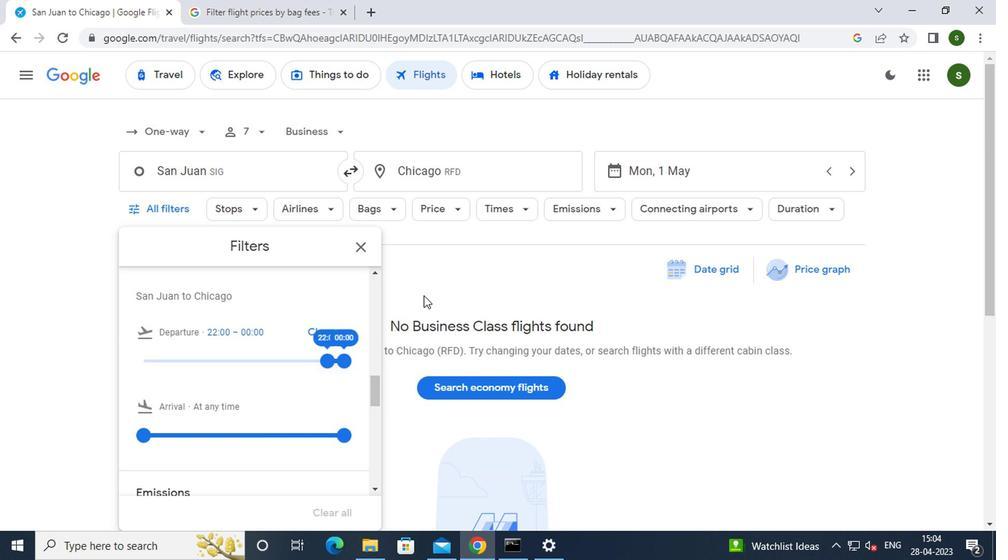 
Action: Mouse pressed left at (444, 324)
Screenshot: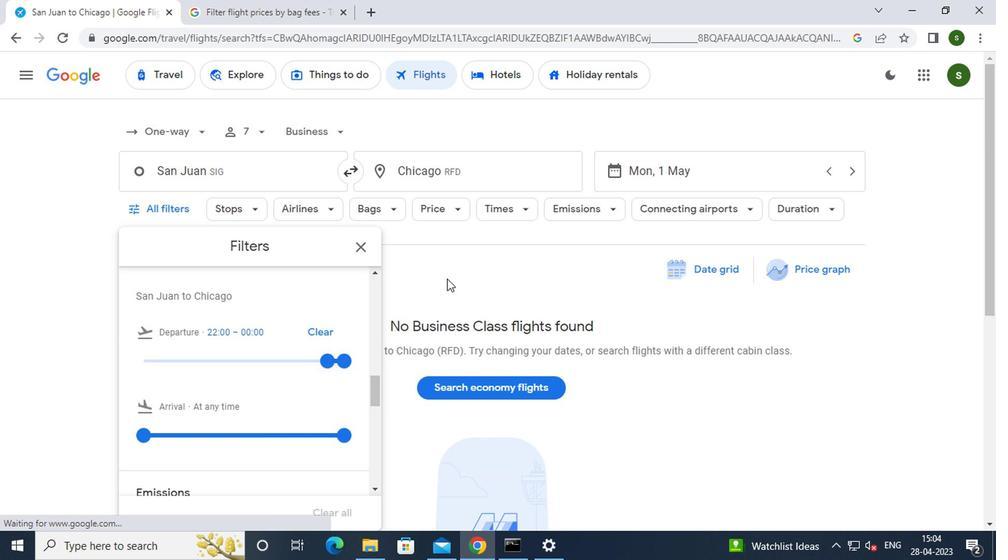 
